 Task: Find connections with filter location Korāput with filter topic #homebuyers with filter profile language Potuguese with filter current company GVK BIO with filter school IIT Bombay - Shailesh J. Mehta School of Management with filter industry Circuses and Magic Shows with filter service category Wealth Management with filter keywords title Manager
Action: Mouse moved to (277, 213)
Screenshot: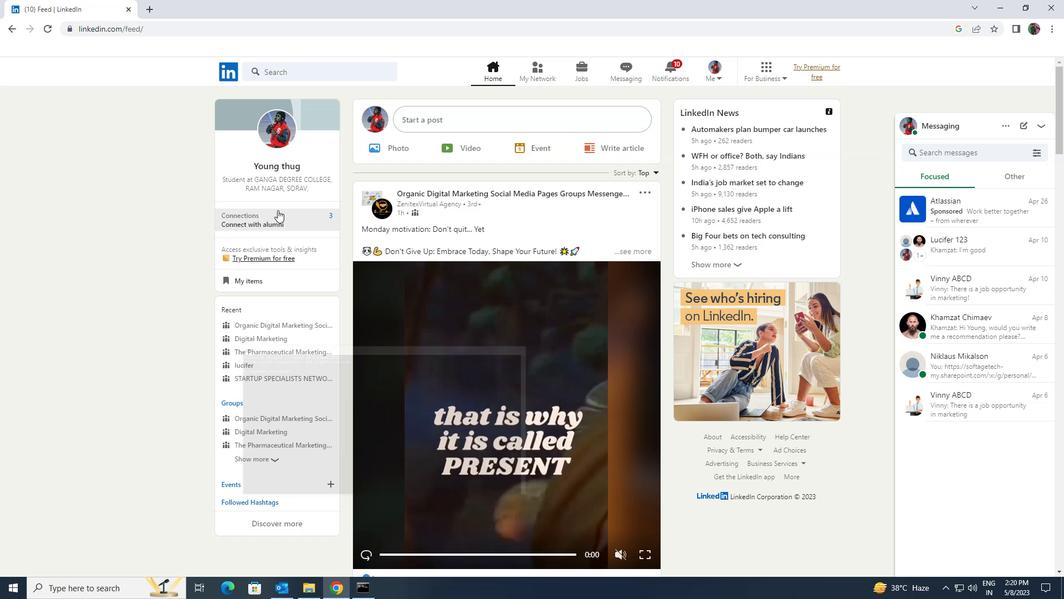 
Action: Mouse pressed left at (277, 213)
Screenshot: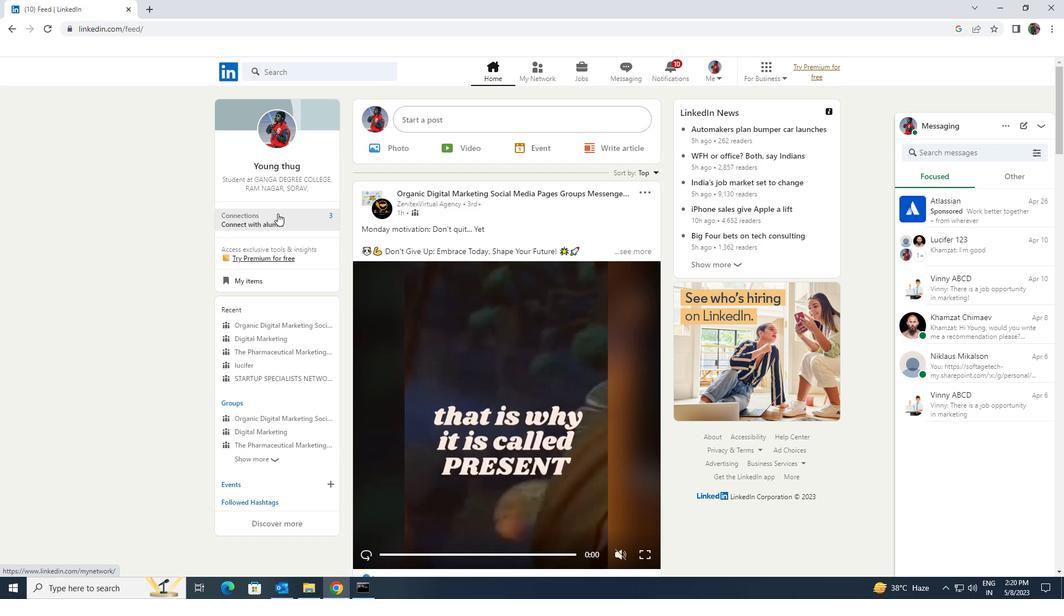 
Action: Mouse moved to (276, 130)
Screenshot: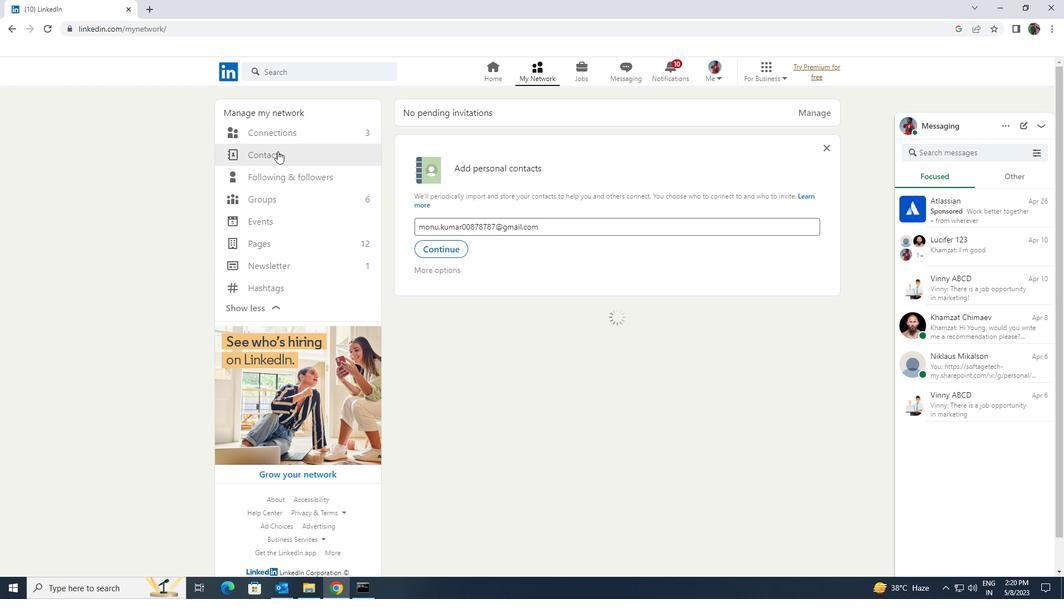 
Action: Mouse pressed left at (276, 130)
Screenshot: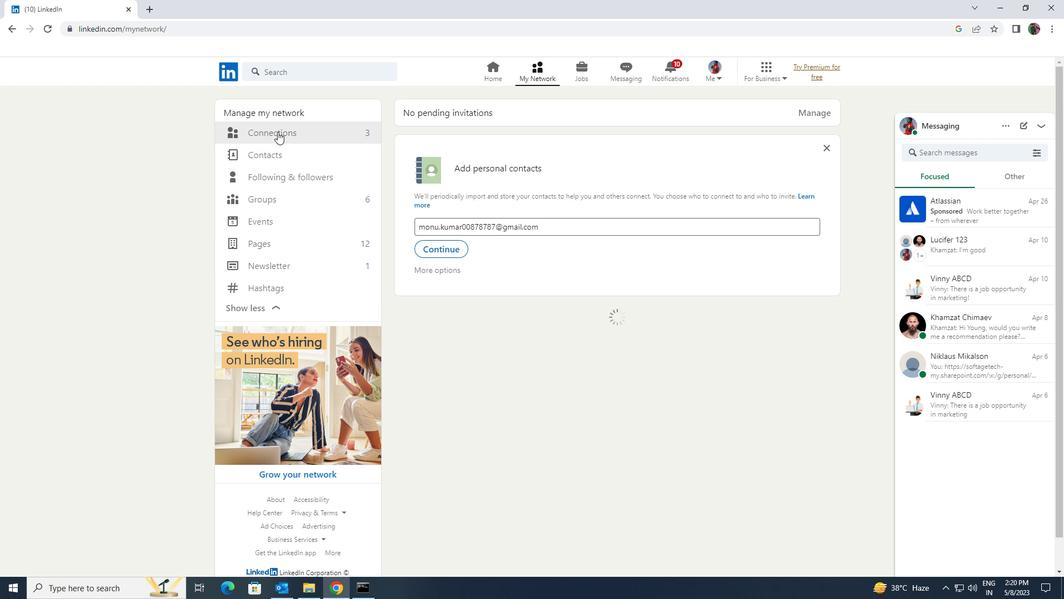 
Action: Mouse moved to (595, 131)
Screenshot: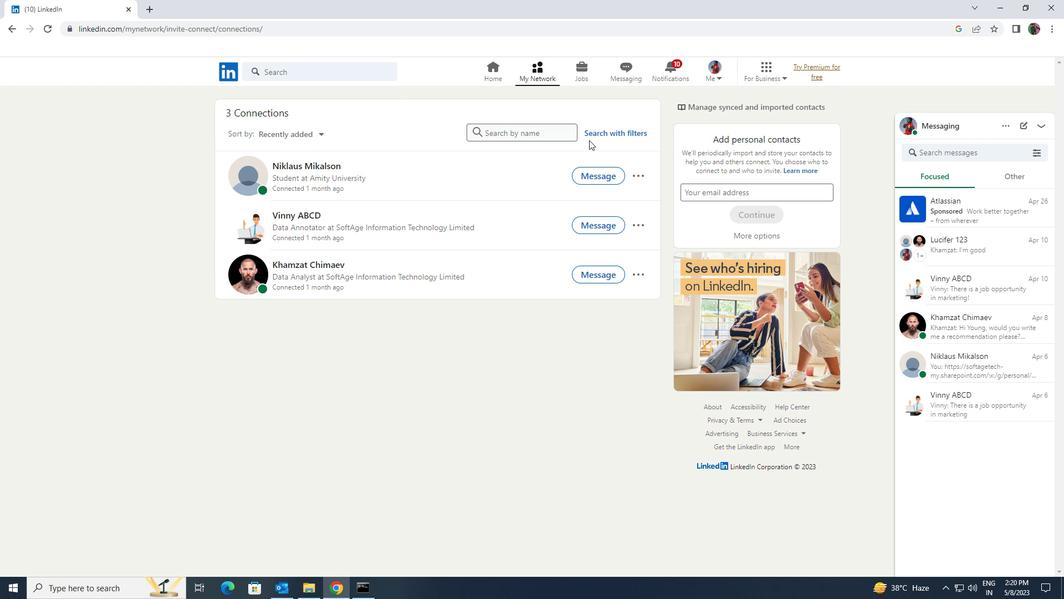 
Action: Mouse pressed left at (595, 131)
Screenshot: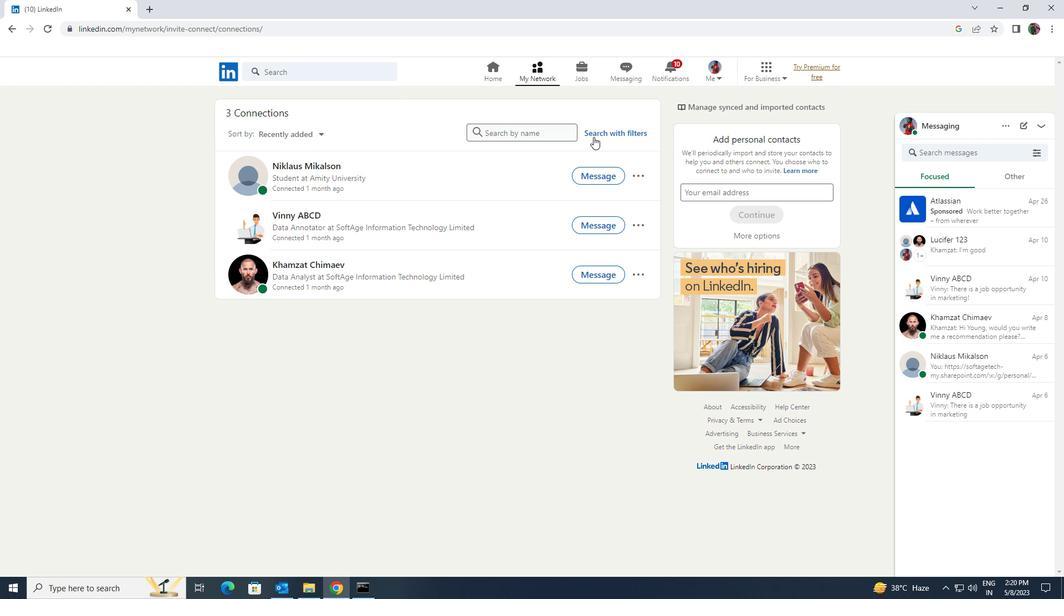 
Action: Mouse moved to (573, 103)
Screenshot: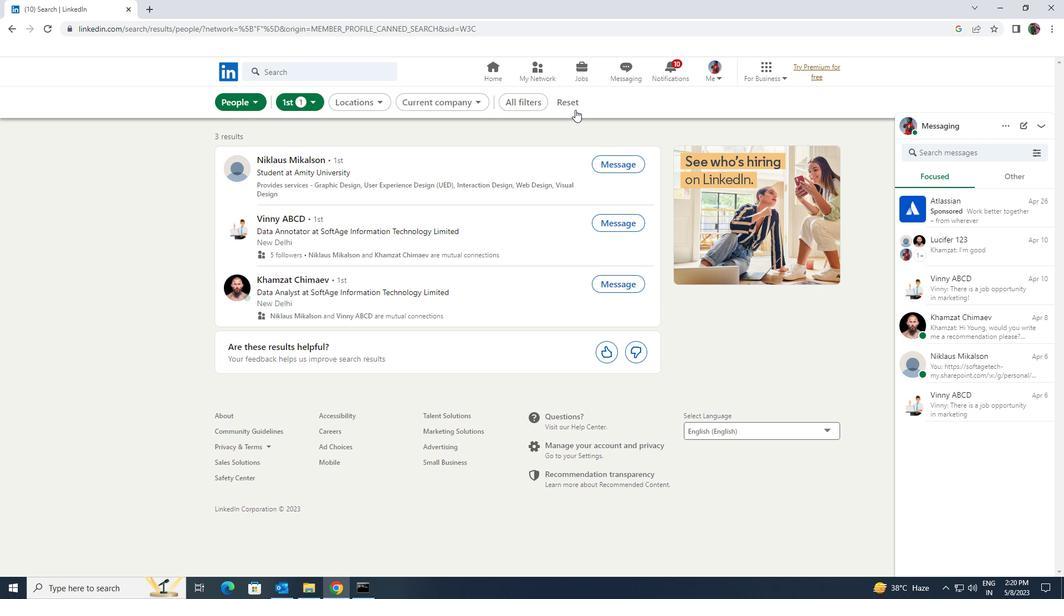 
Action: Mouse pressed left at (573, 103)
Screenshot: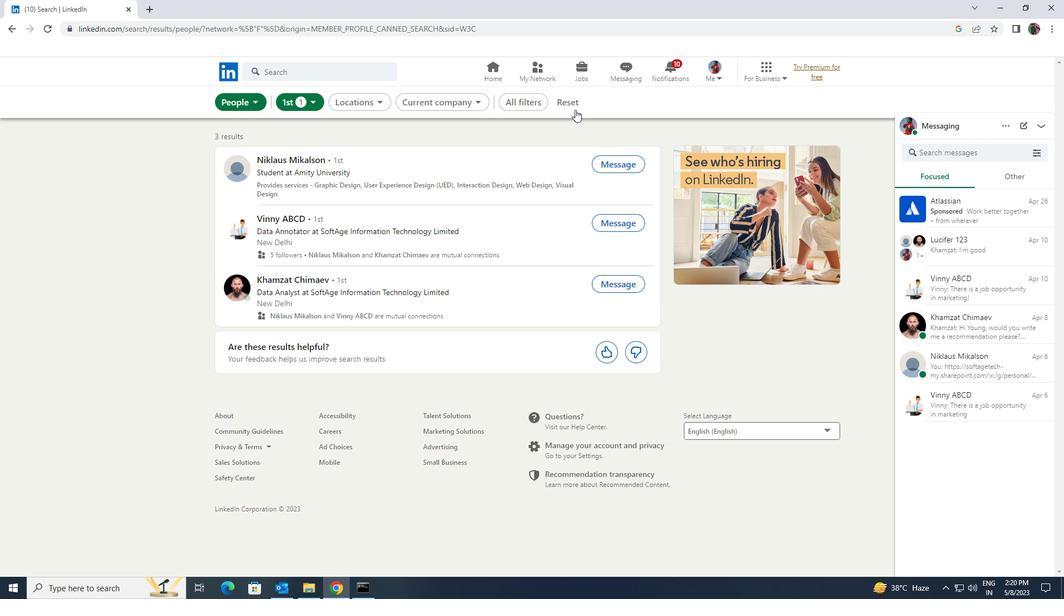 
Action: Mouse moved to (564, 103)
Screenshot: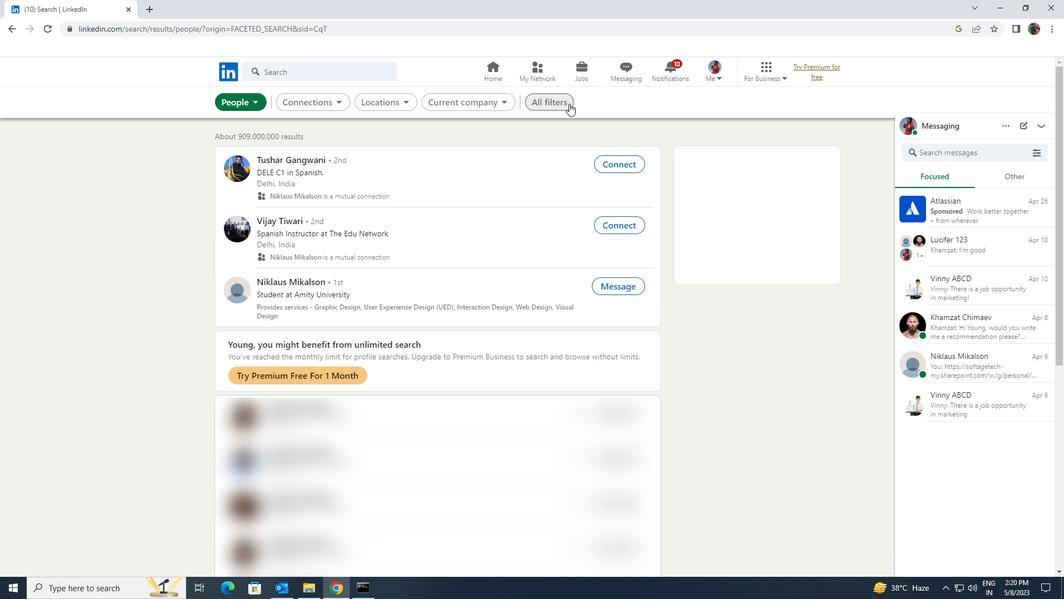 
Action: Mouse pressed left at (564, 103)
Screenshot: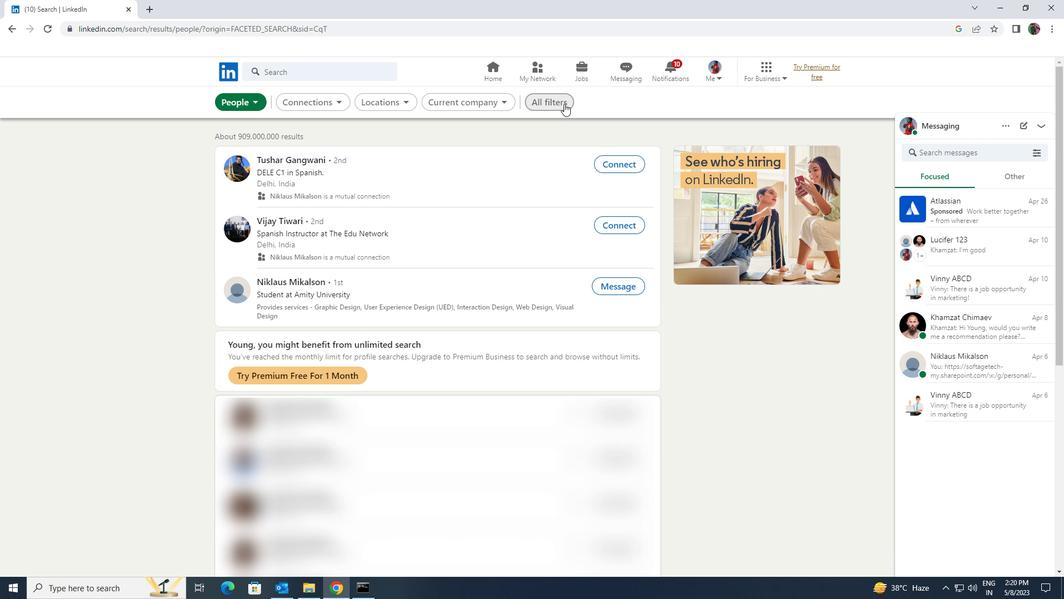 
Action: Mouse moved to (933, 438)
Screenshot: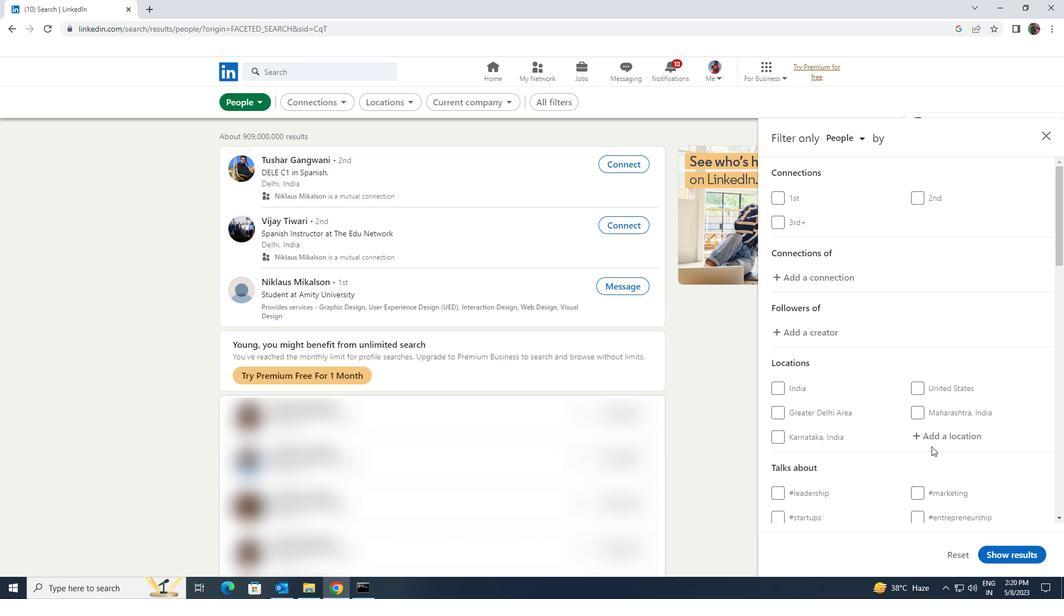 
Action: Mouse pressed left at (933, 438)
Screenshot: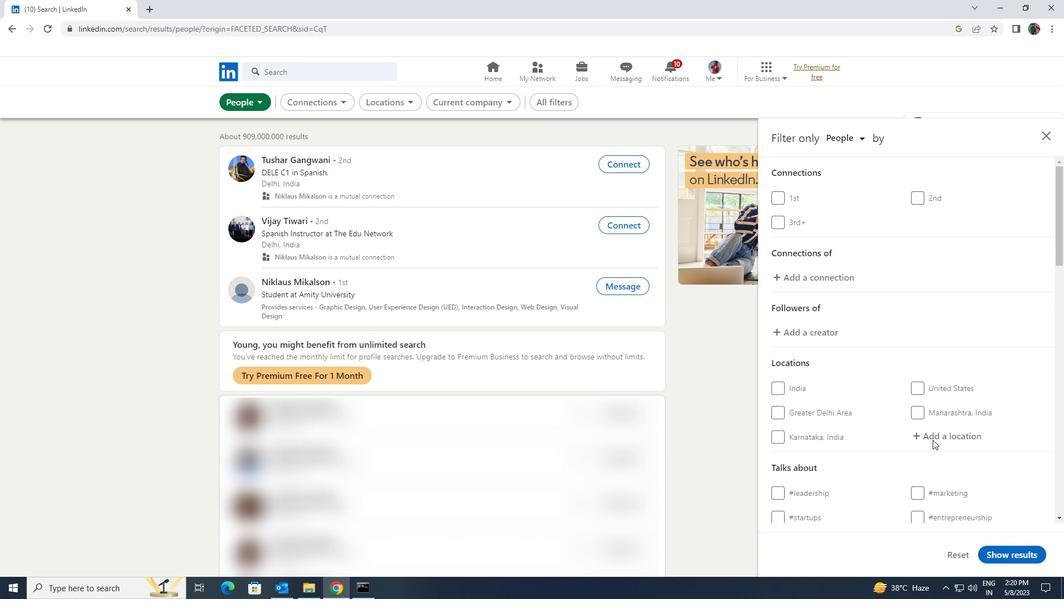 
Action: Key pressed <Key.shift>KORAPUT
Screenshot: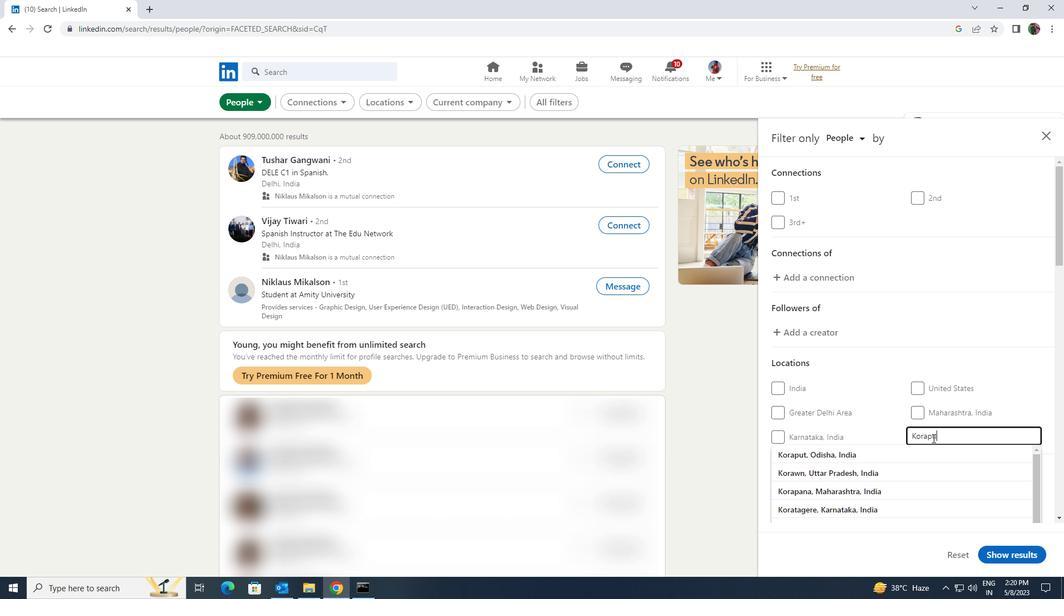 
Action: Mouse moved to (934, 452)
Screenshot: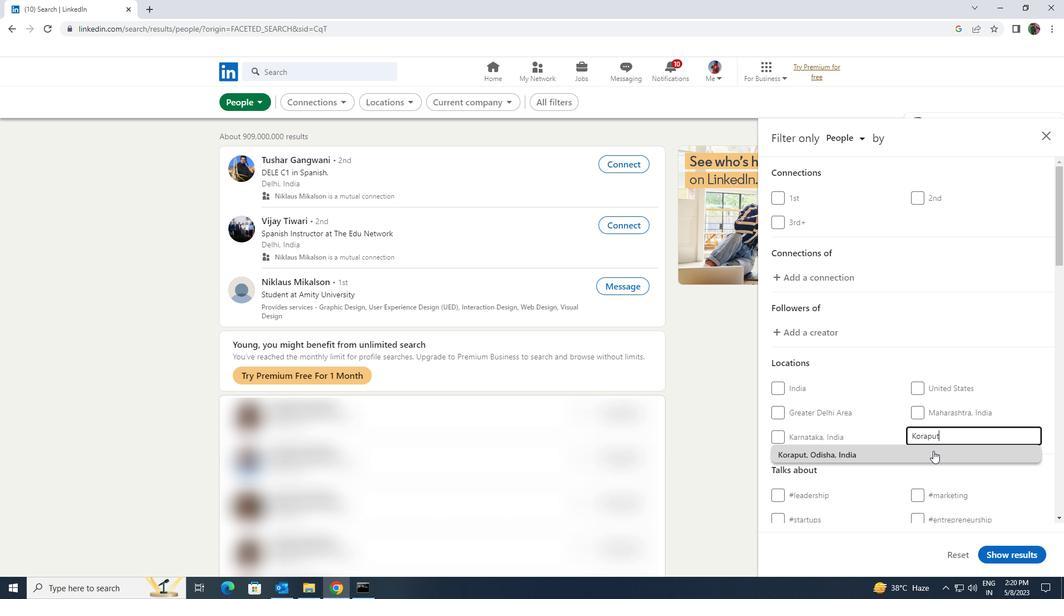 
Action: Mouse pressed left at (934, 452)
Screenshot: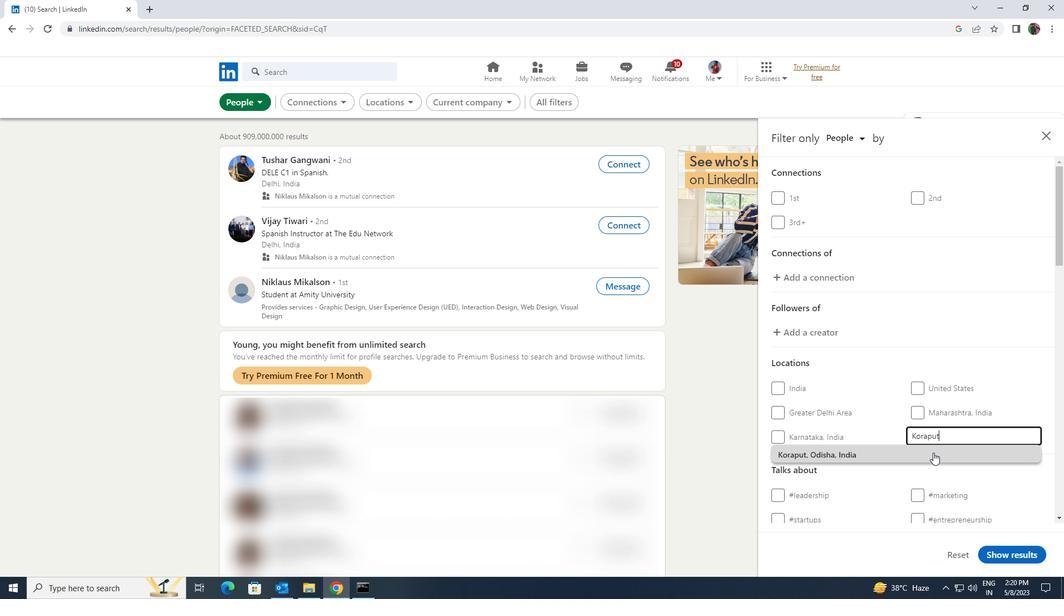 
Action: Mouse moved to (935, 452)
Screenshot: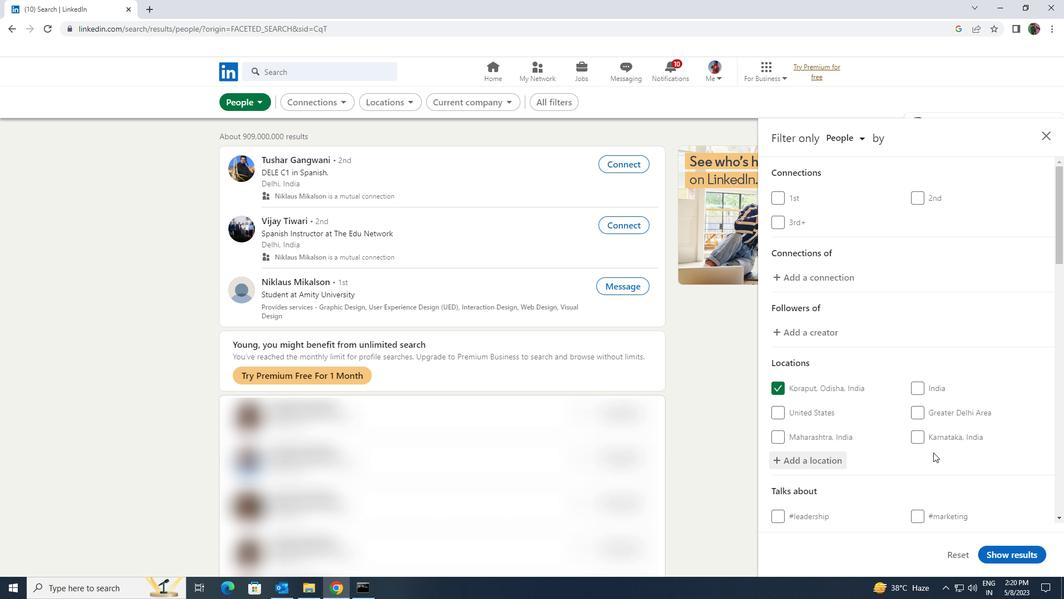 
Action: Mouse scrolled (935, 452) with delta (0, 0)
Screenshot: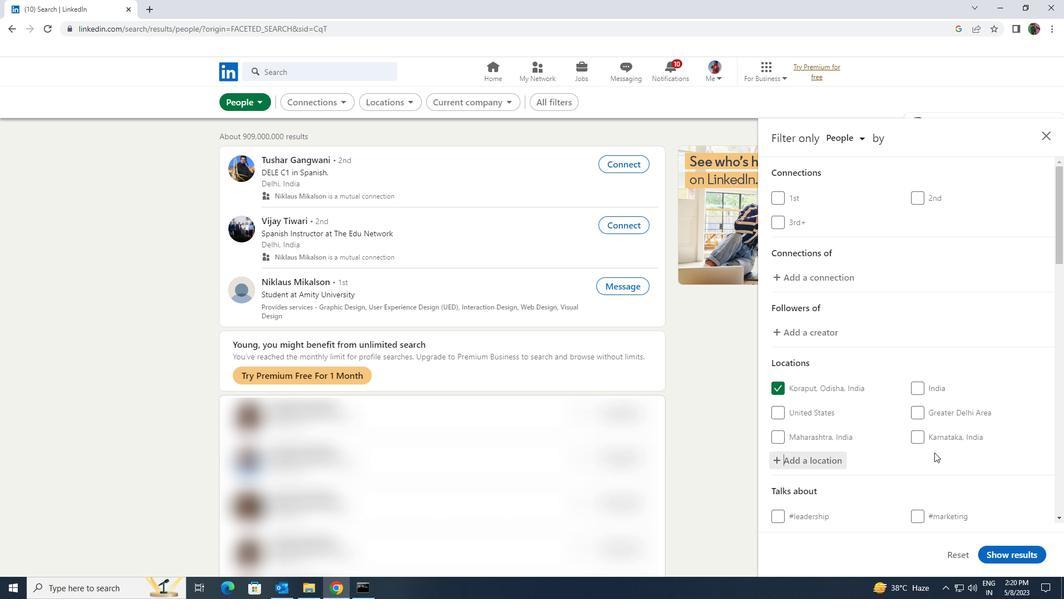 
Action: Mouse scrolled (935, 452) with delta (0, 0)
Screenshot: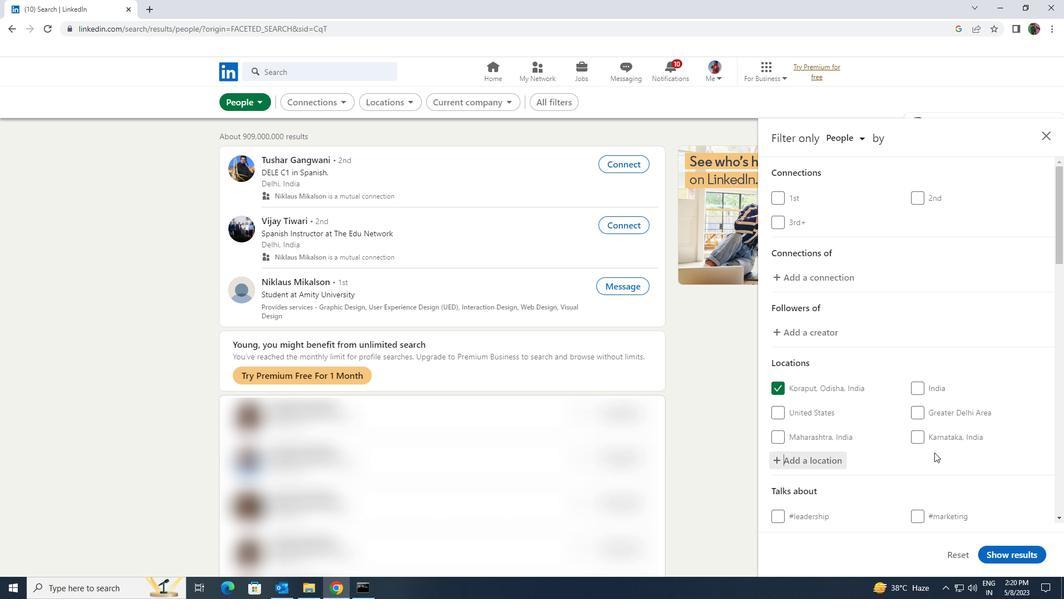 
Action: Mouse pressed left at (935, 452)
Screenshot: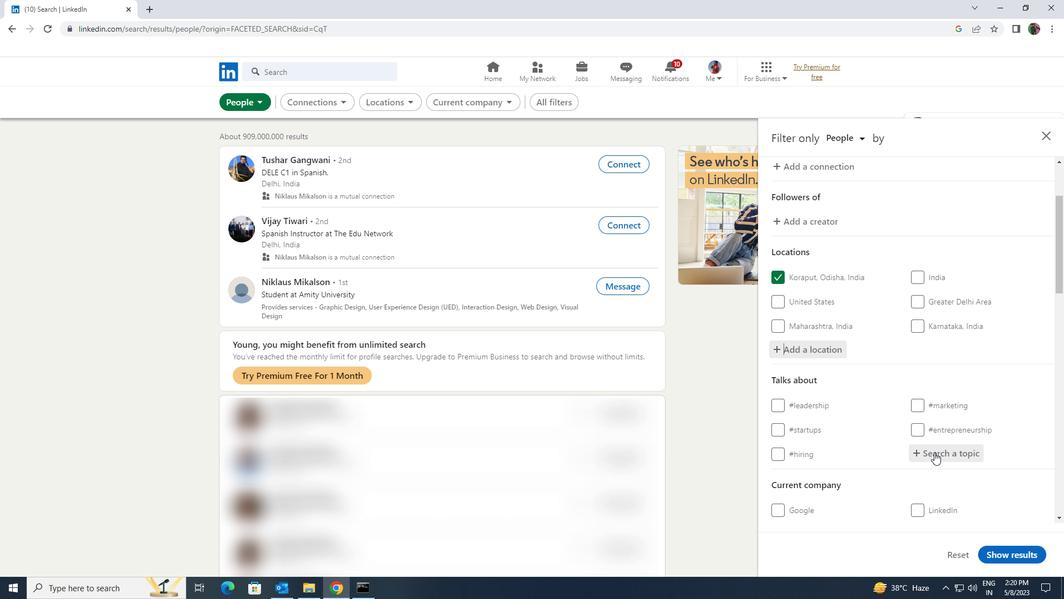 
Action: Mouse moved to (935, 452)
Screenshot: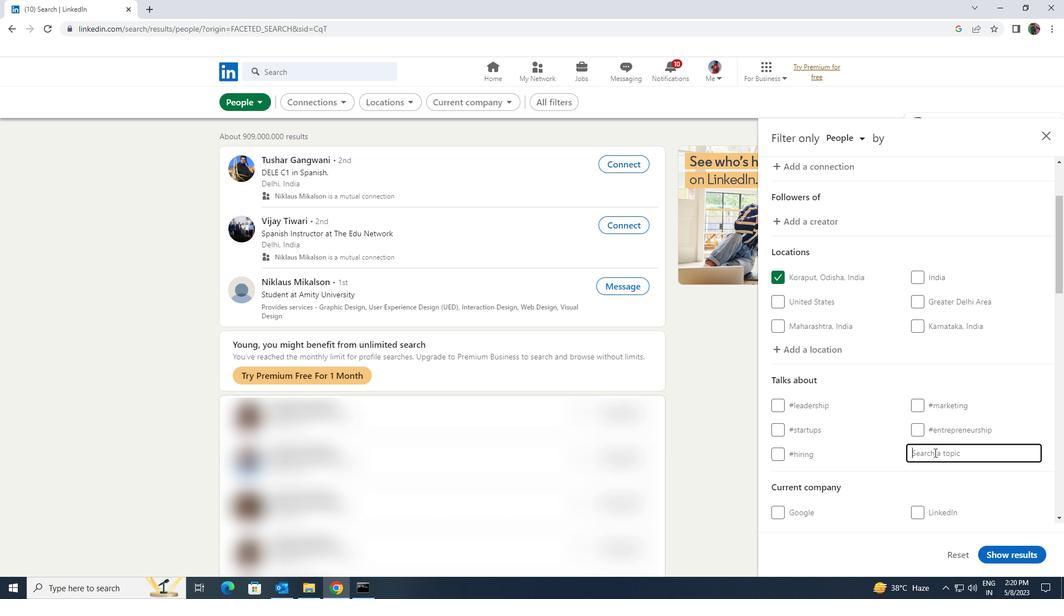 
Action: Key pressed <Key.shift>HOMEBUYERS
Screenshot: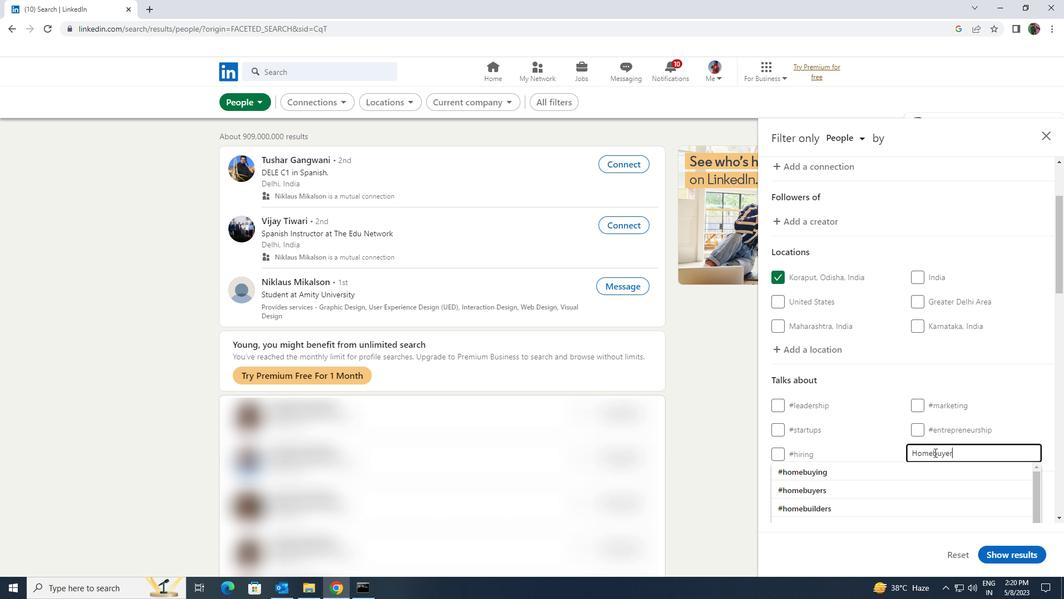 
Action: Mouse moved to (934, 464)
Screenshot: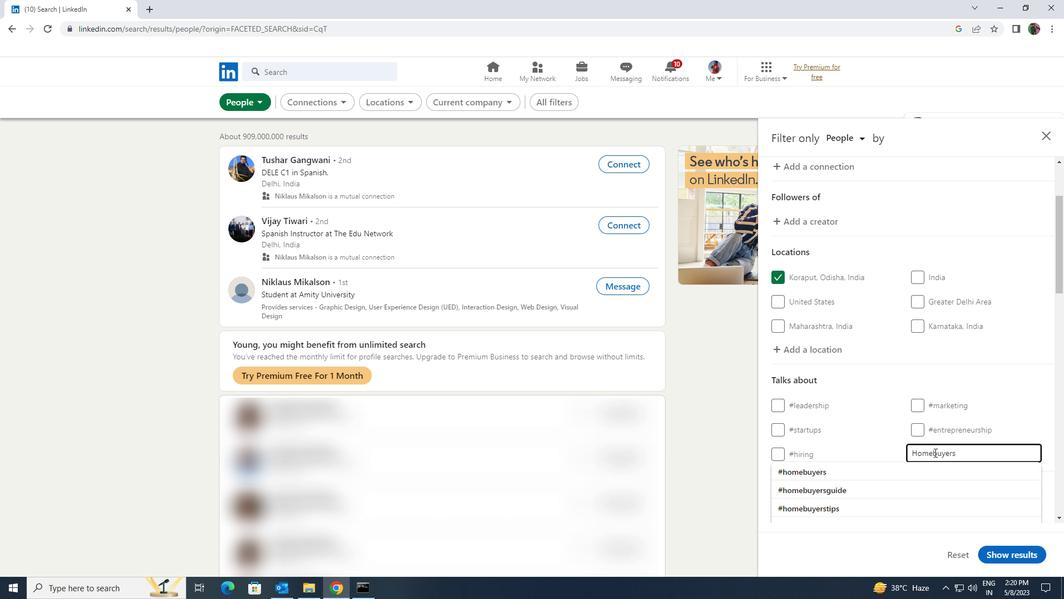 
Action: Mouse pressed left at (934, 464)
Screenshot: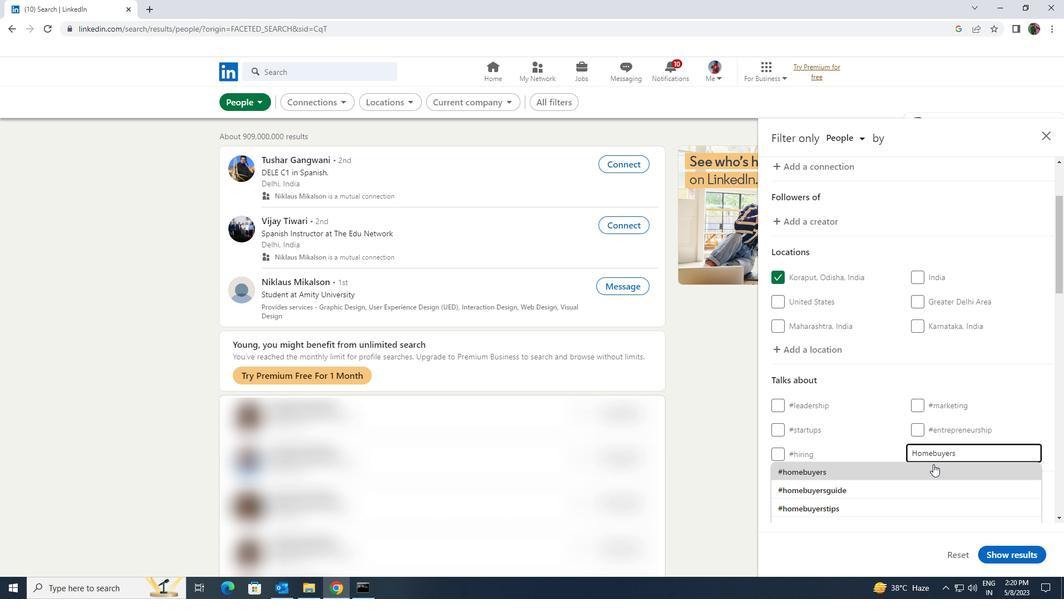 
Action: Mouse scrolled (934, 463) with delta (0, 0)
Screenshot: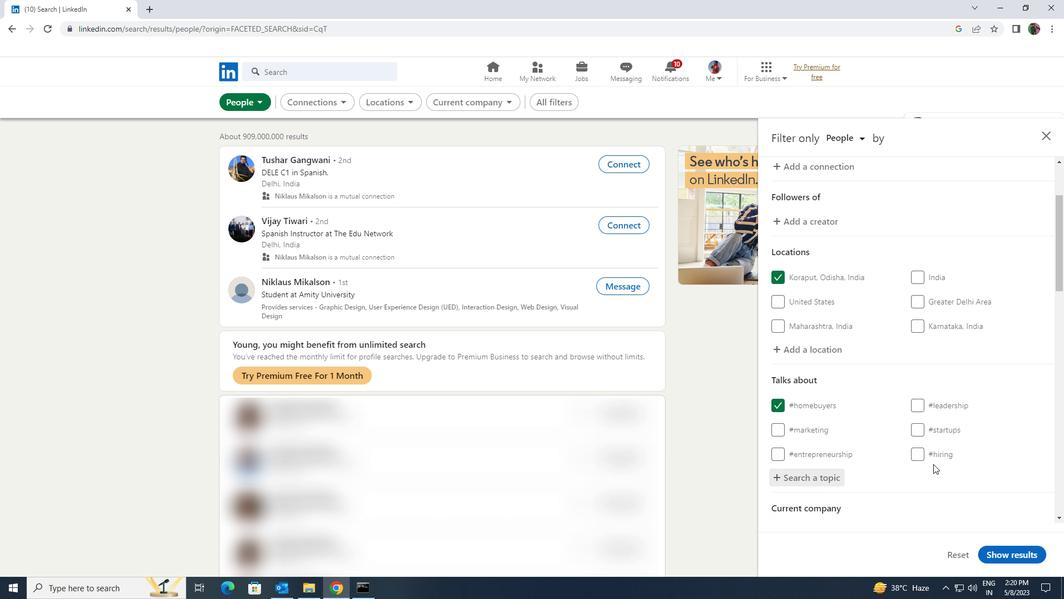 
Action: Mouse scrolled (934, 463) with delta (0, 0)
Screenshot: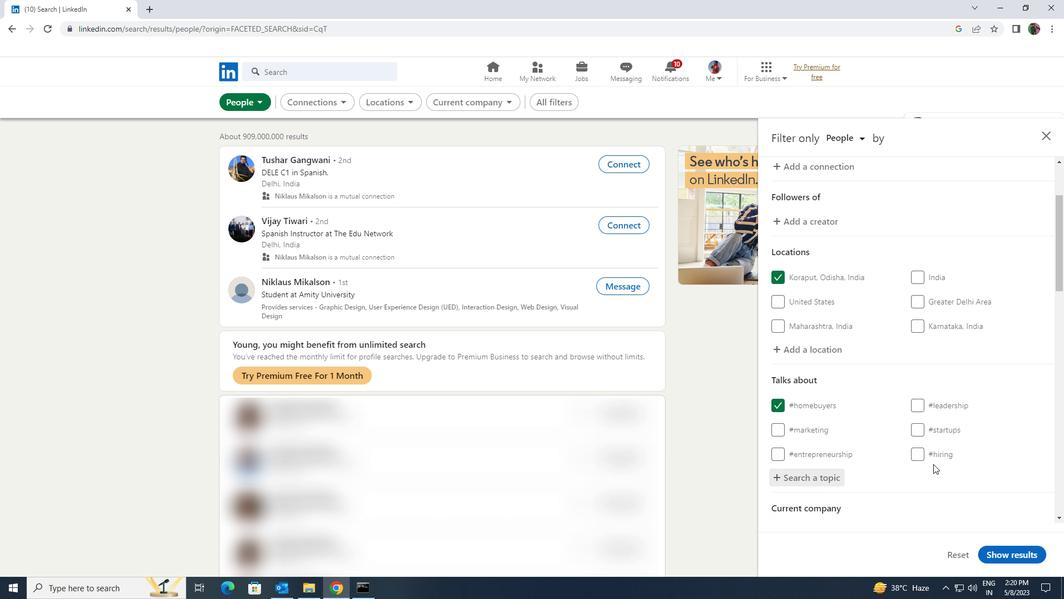 
Action: Mouse scrolled (934, 463) with delta (0, 0)
Screenshot: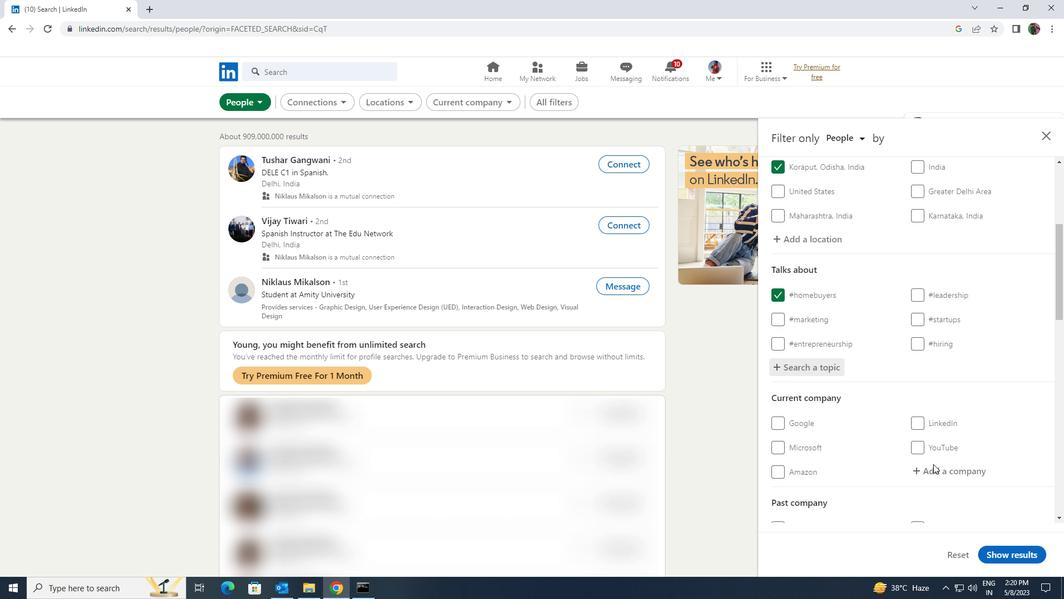 
Action: Mouse scrolled (934, 463) with delta (0, 0)
Screenshot: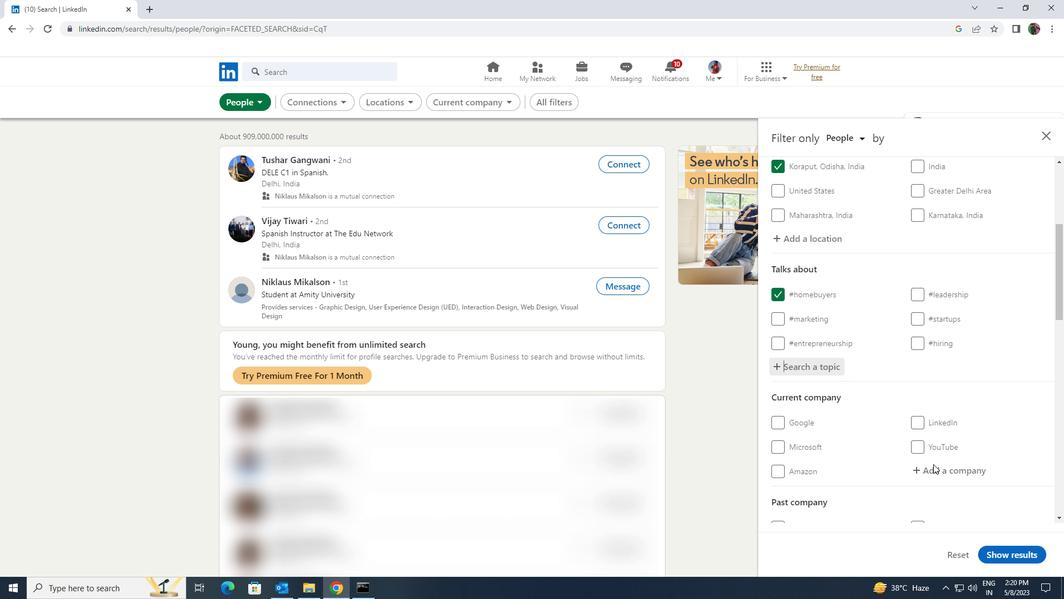 
Action: Mouse moved to (934, 464)
Screenshot: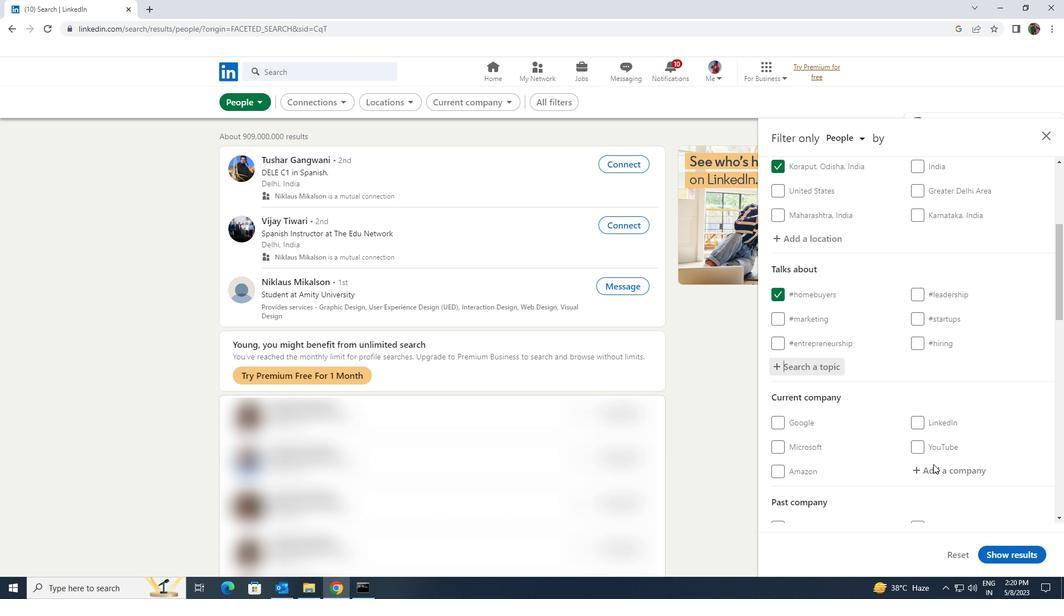 
Action: Mouse scrolled (934, 464) with delta (0, 0)
Screenshot: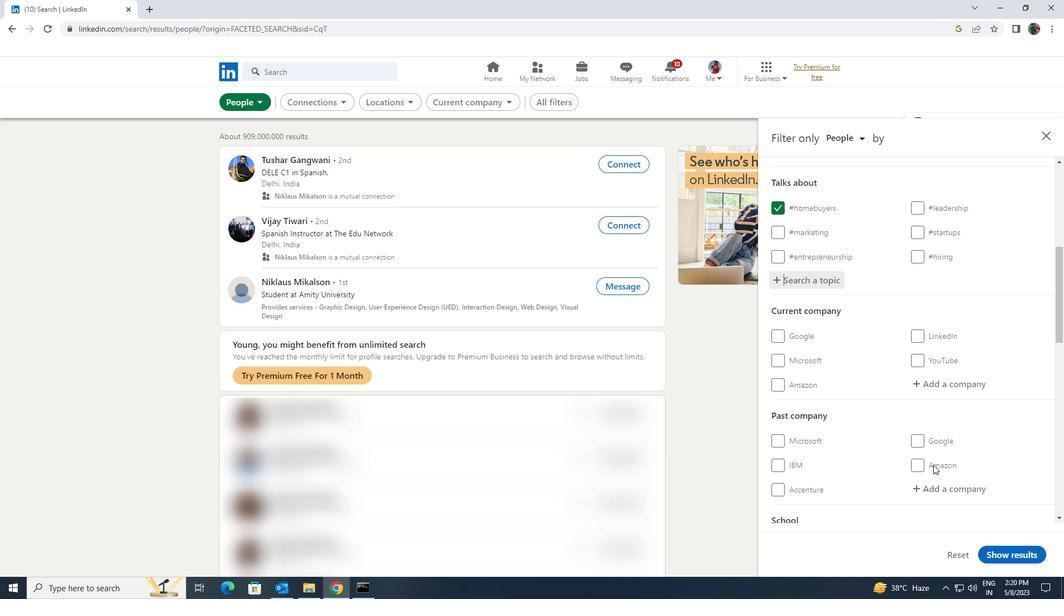 
Action: Mouse scrolled (934, 464) with delta (0, 0)
Screenshot: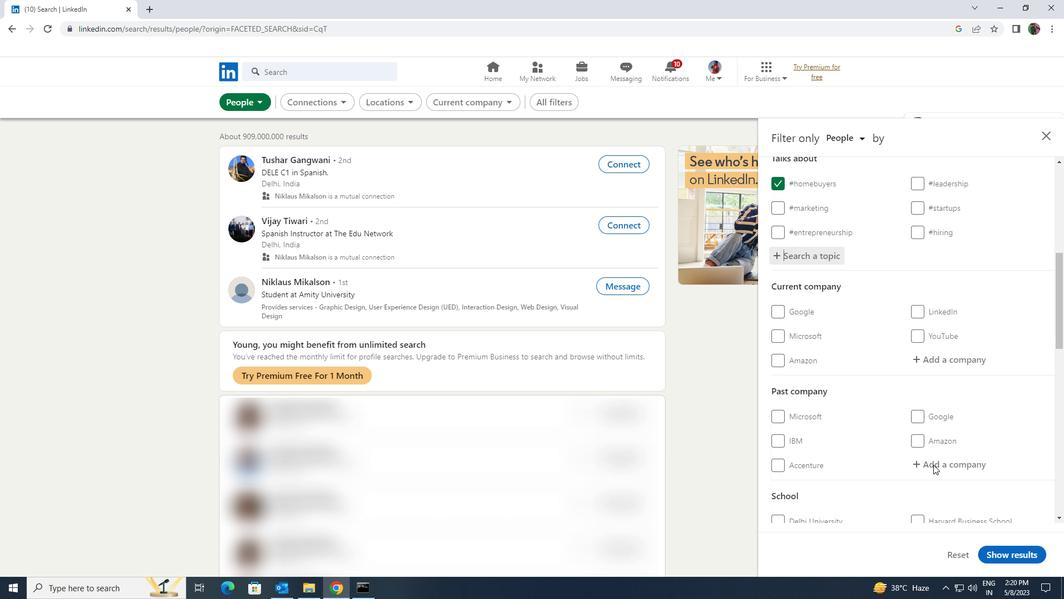 
Action: Mouse scrolled (934, 464) with delta (0, 0)
Screenshot: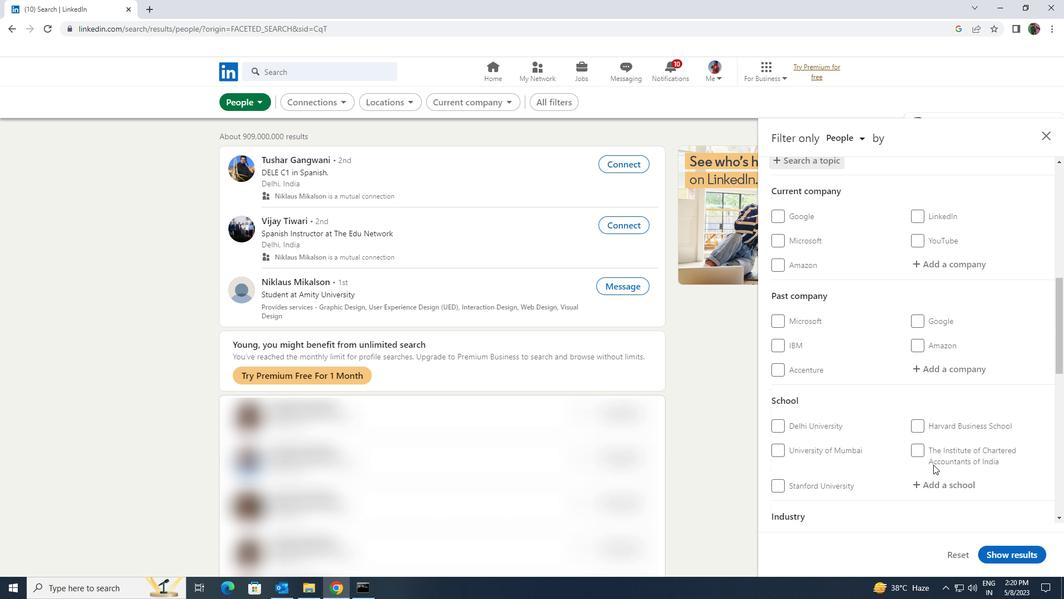 
Action: Mouse scrolled (934, 464) with delta (0, 0)
Screenshot: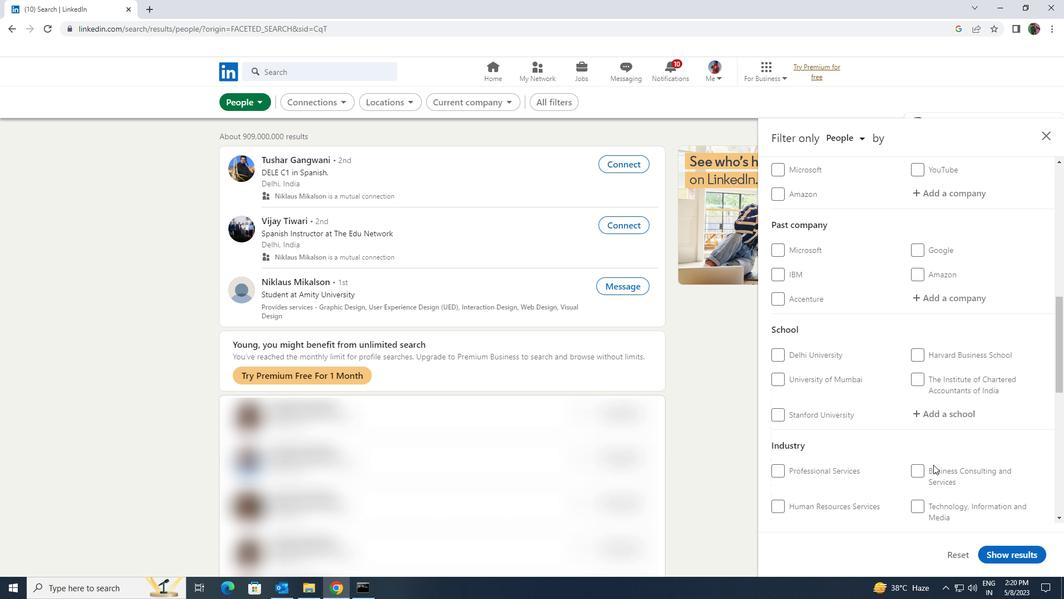 
Action: Mouse scrolled (934, 464) with delta (0, 0)
Screenshot: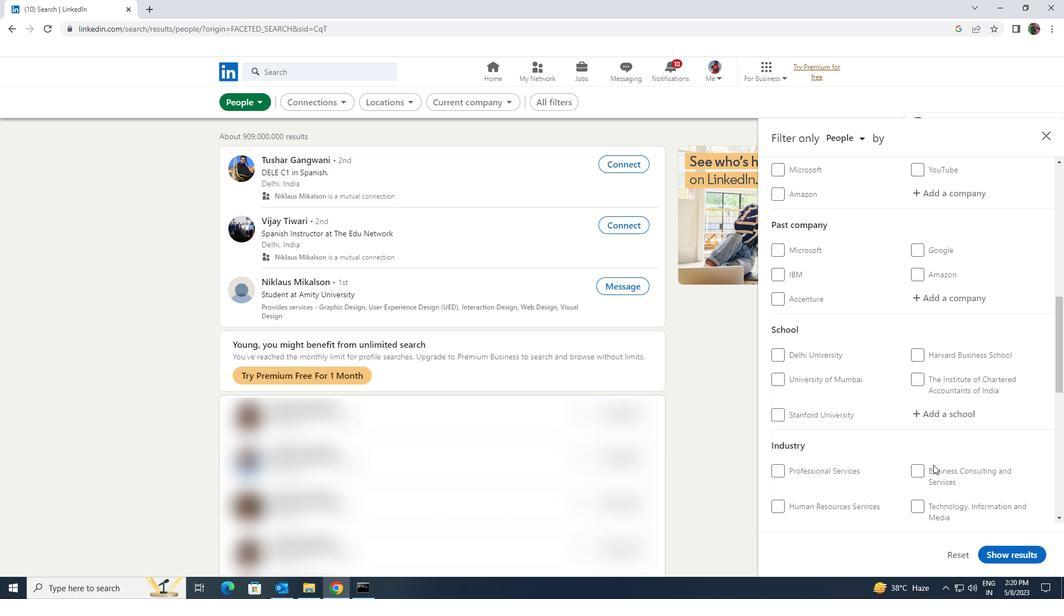 
Action: Mouse scrolled (934, 464) with delta (0, 0)
Screenshot: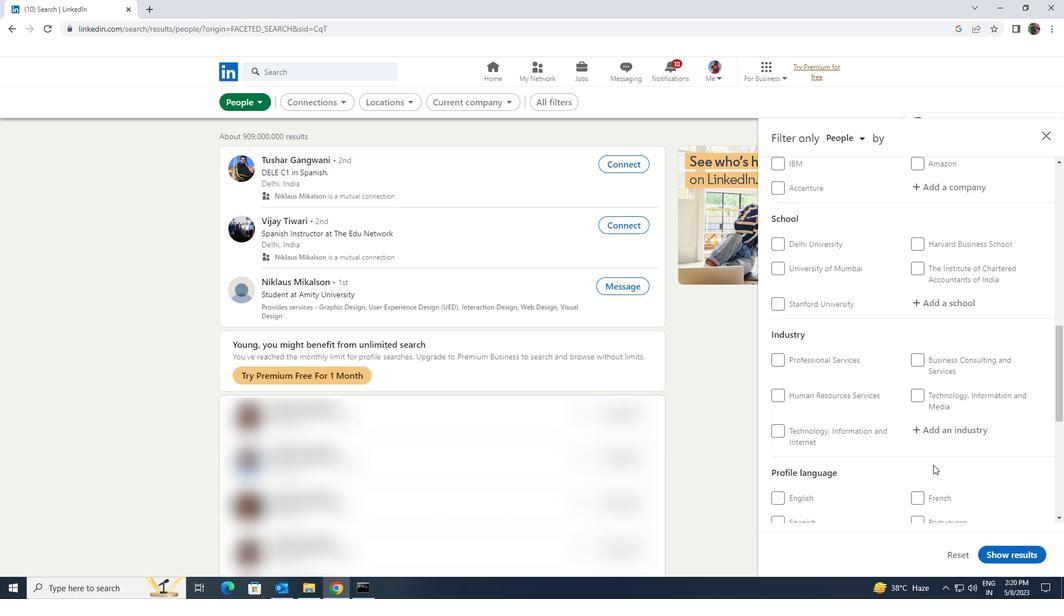 
Action: Mouse moved to (924, 467)
Screenshot: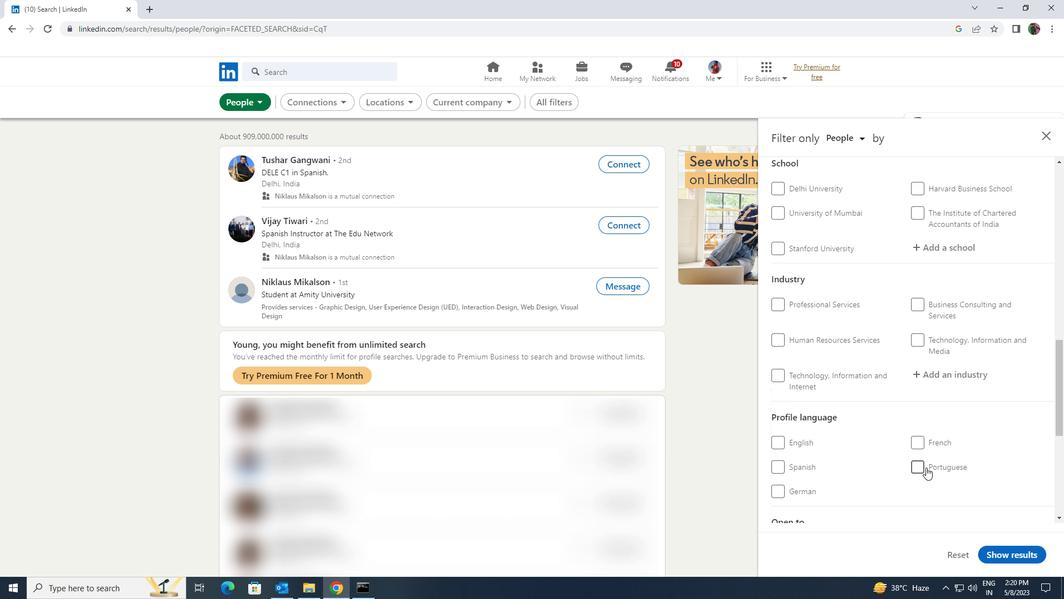 
Action: Mouse pressed left at (924, 467)
Screenshot: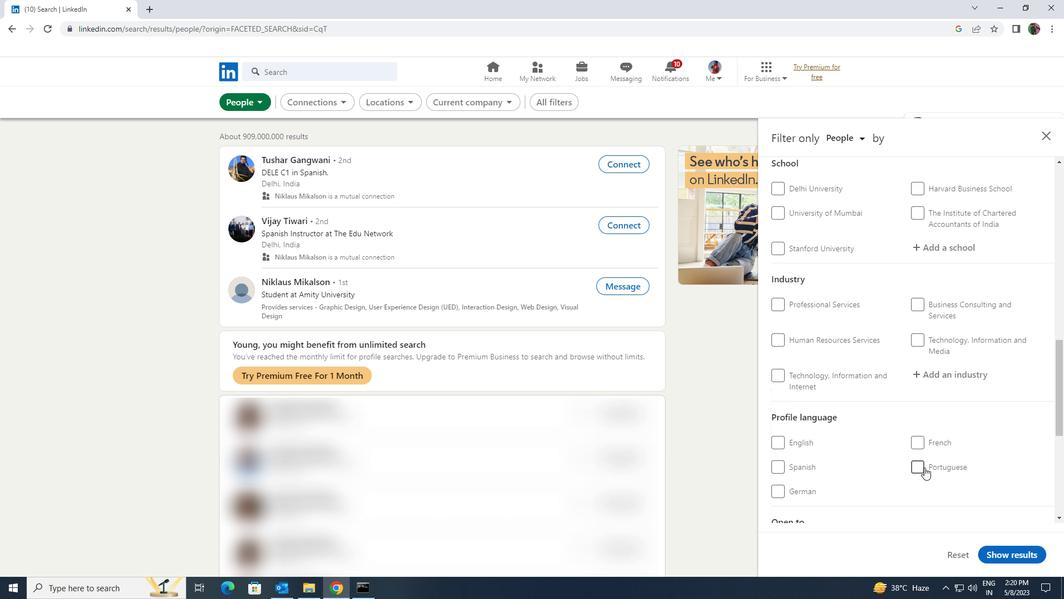 
Action: Mouse scrolled (924, 468) with delta (0, 0)
Screenshot: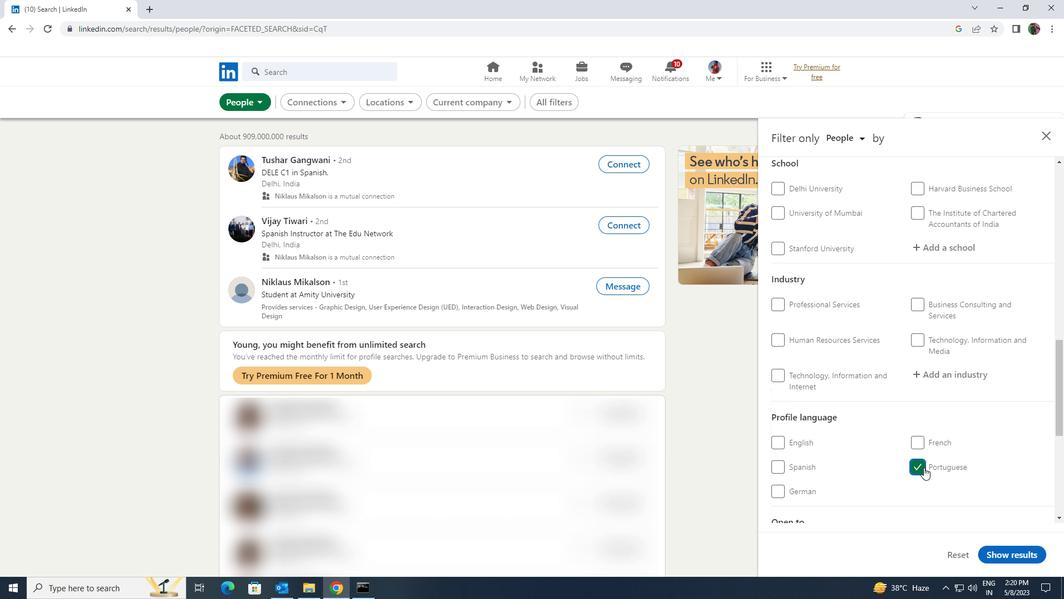 
Action: Mouse scrolled (924, 468) with delta (0, 0)
Screenshot: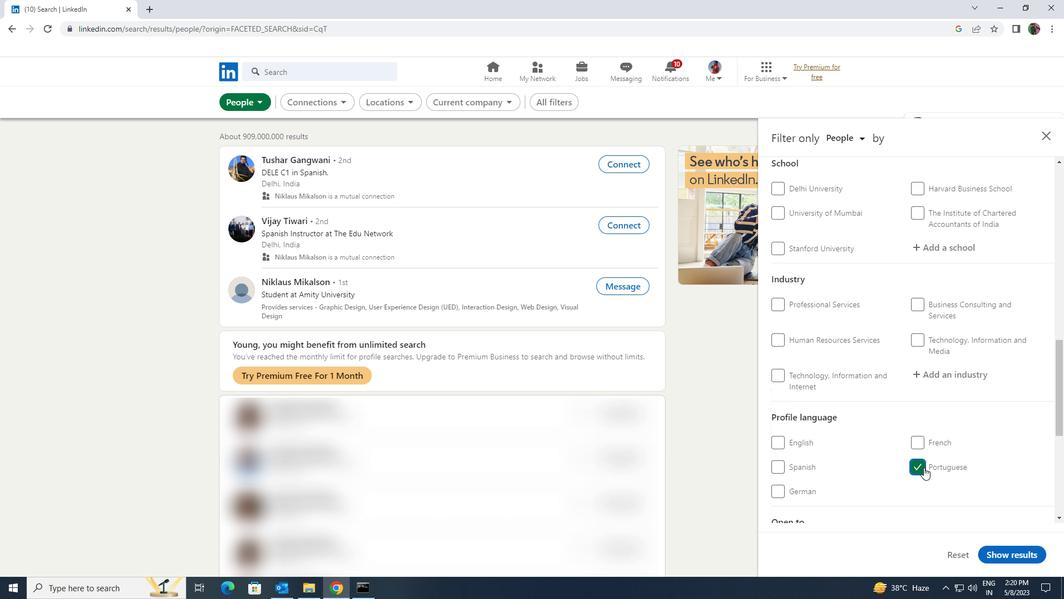 
Action: Mouse scrolled (924, 468) with delta (0, 0)
Screenshot: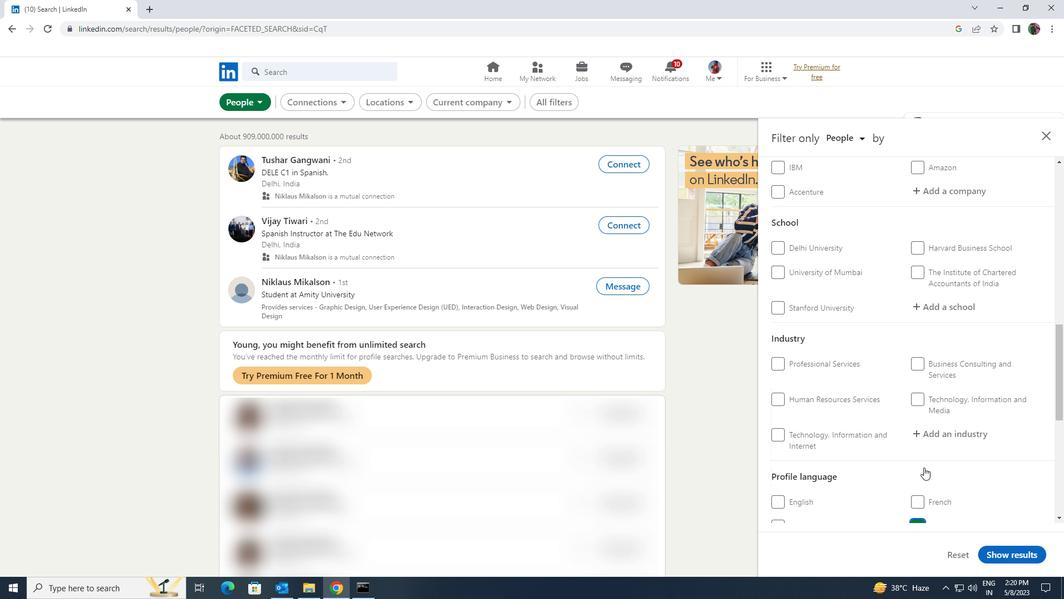 
Action: Mouse scrolled (924, 468) with delta (0, 0)
Screenshot: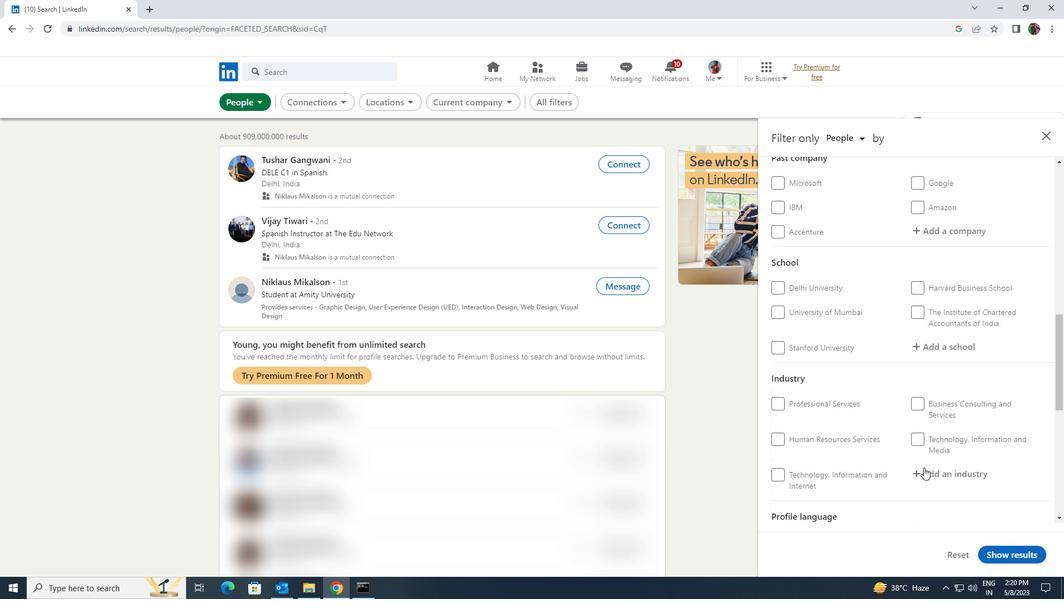 
Action: Mouse scrolled (924, 468) with delta (0, 0)
Screenshot: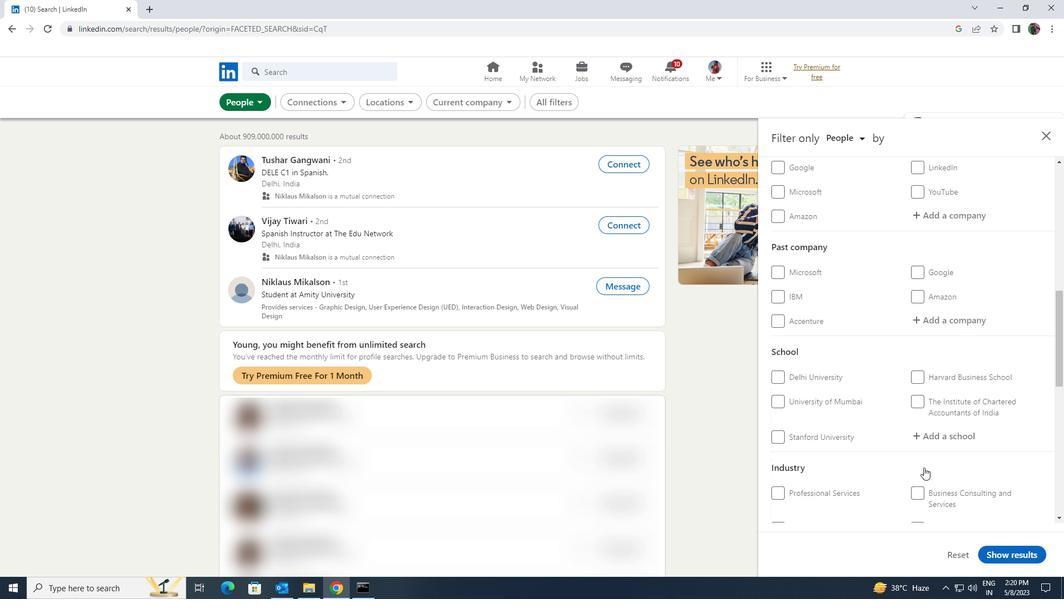 
Action: Mouse scrolled (924, 468) with delta (0, 0)
Screenshot: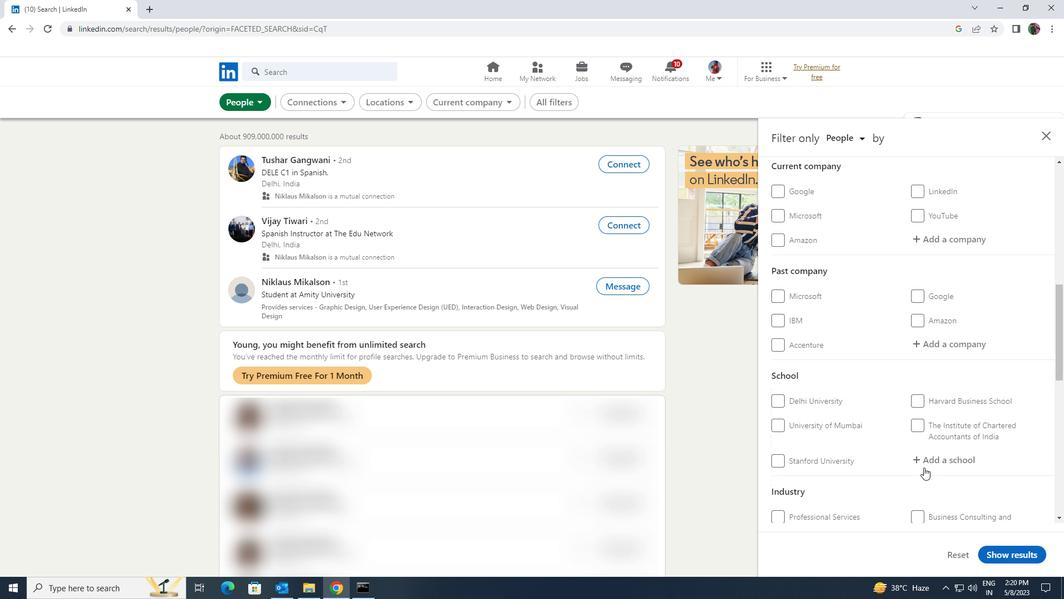 
Action: Mouse scrolled (924, 468) with delta (0, 0)
Screenshot: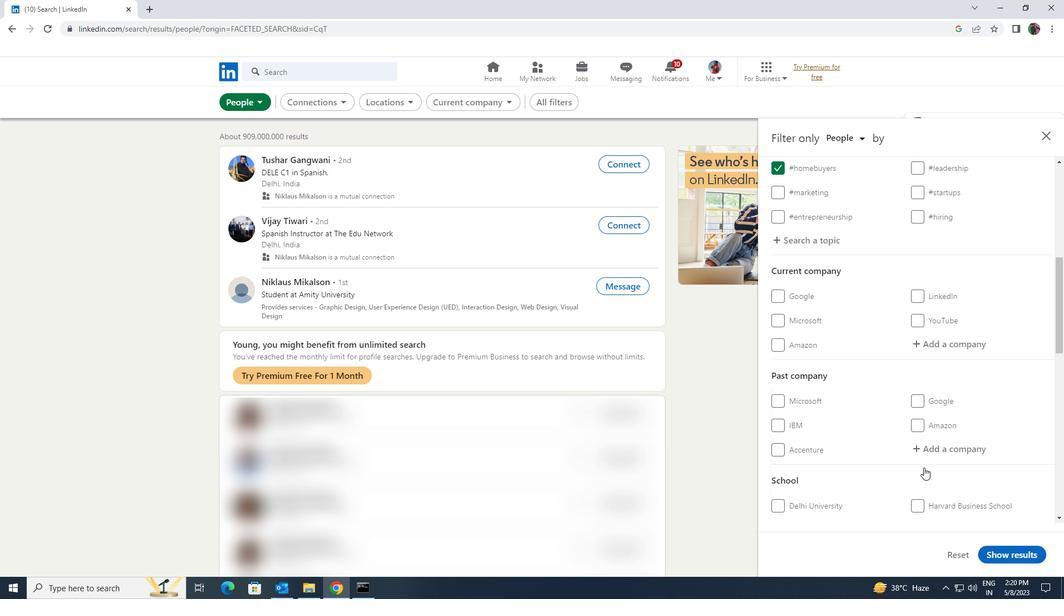 
Action: Mouse scrolled (924, 468) with delta (0, 0)
Screenshot: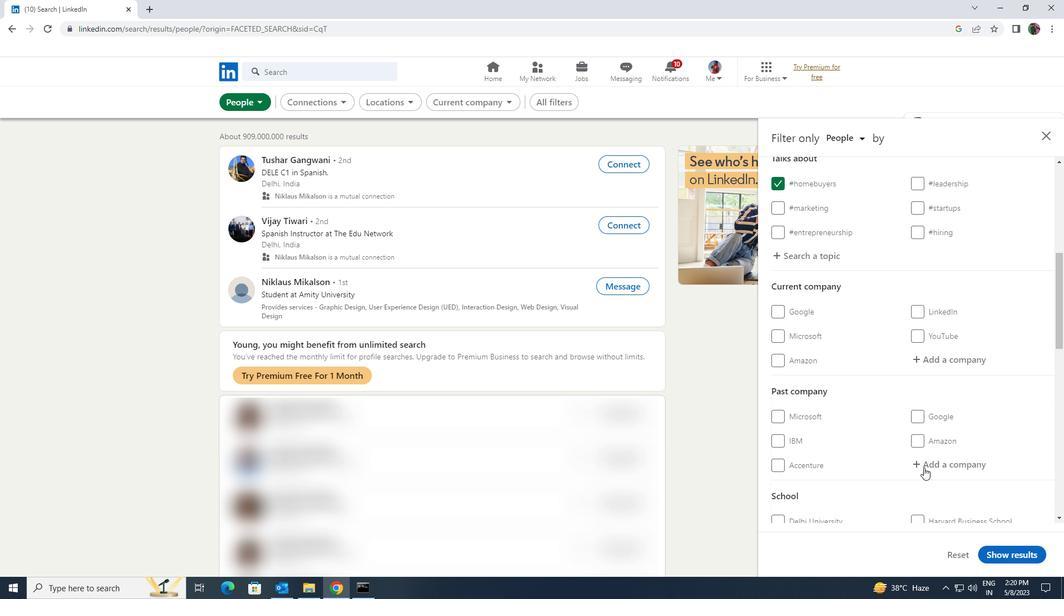 
Action: Mouse moved to (924, 469)
Screenshot: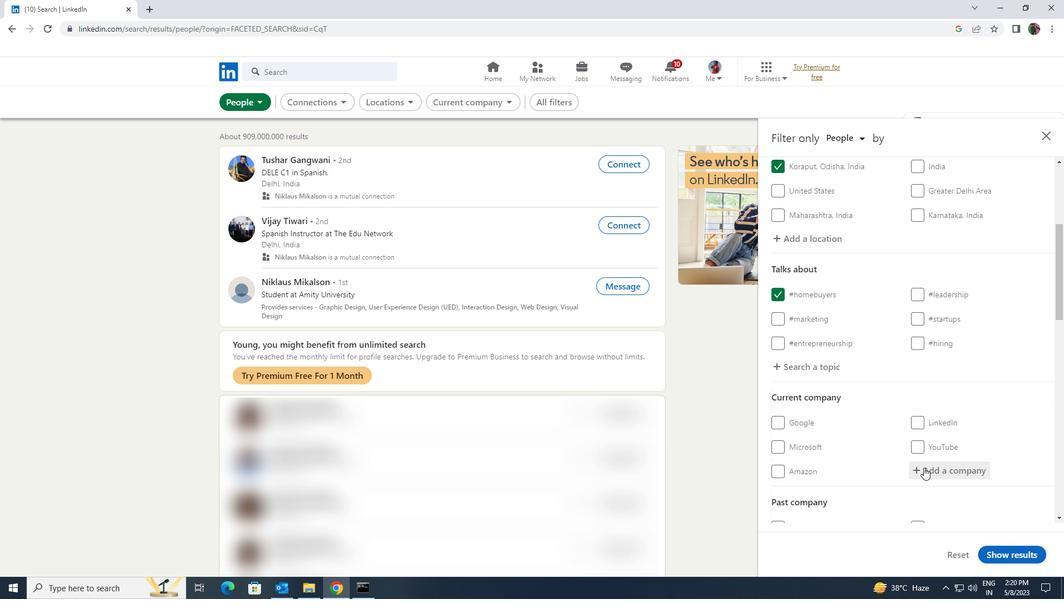 
Action: Mouse pressed left at (924, 469)
Screenshot: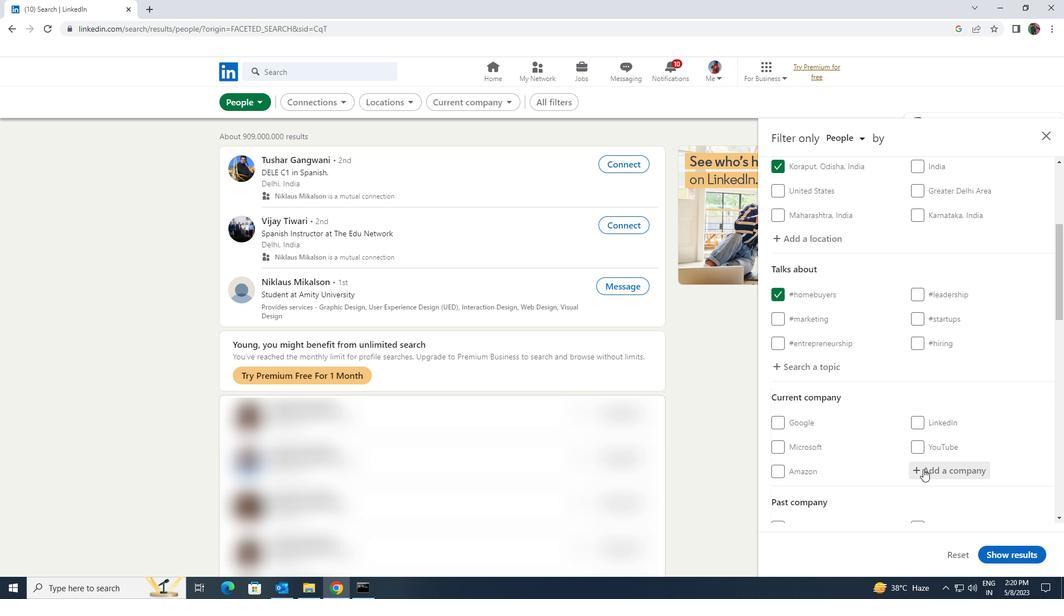 
Action: Key pressed <Key.shift><Key.shift><Key.shift><Key.shift><Key.shift><Key.shift><Key.shift><Key.shift><Key.shift><Key.shift><Key.shift>GVK<Key.space><Key.shift>BIO<Key.space>
Screenshot: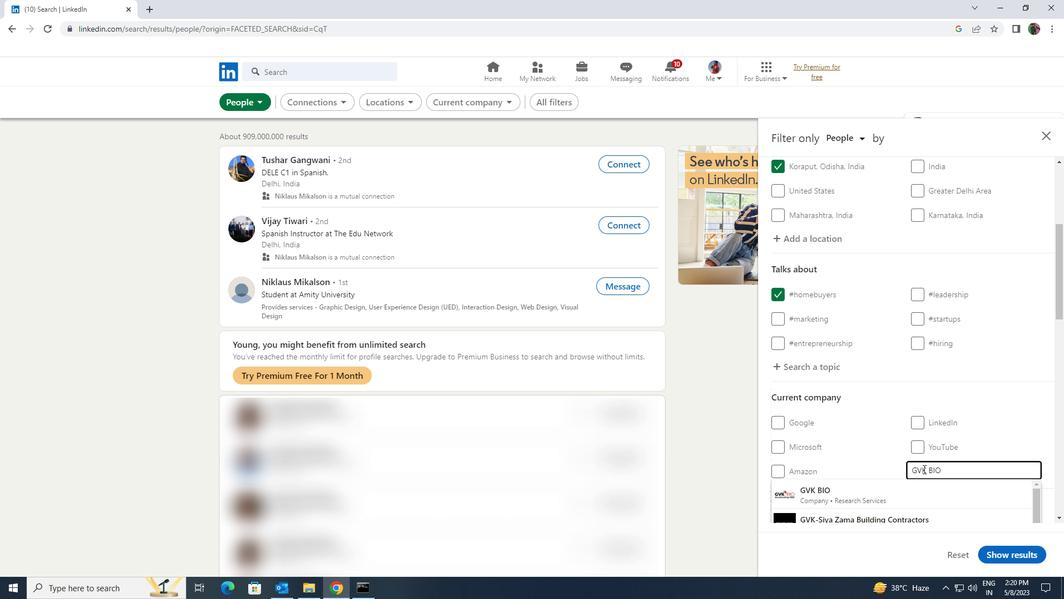 
Action: Mouse moved to (916, 481)
Screenshot: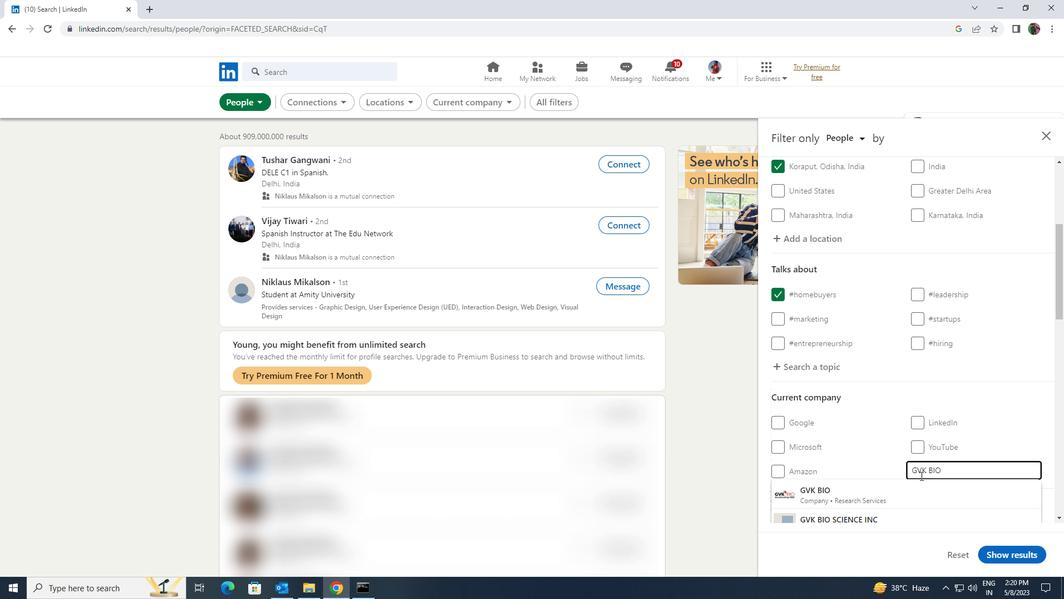 
Action: Mouse pressed left at (916, 481)
Screenshot: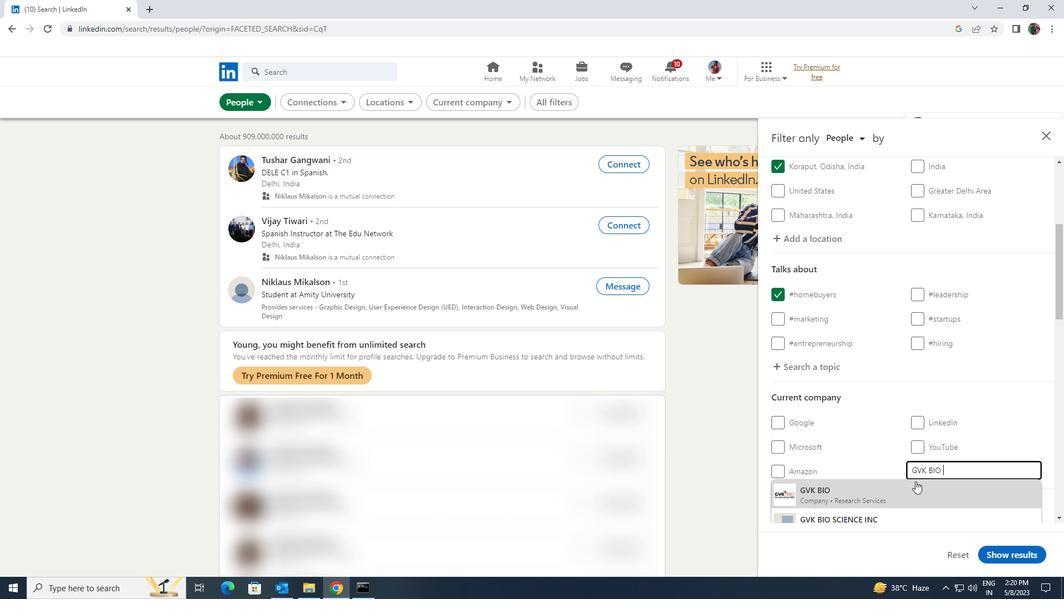 
Action: Mouse moved to (916, 481)
Screenshot: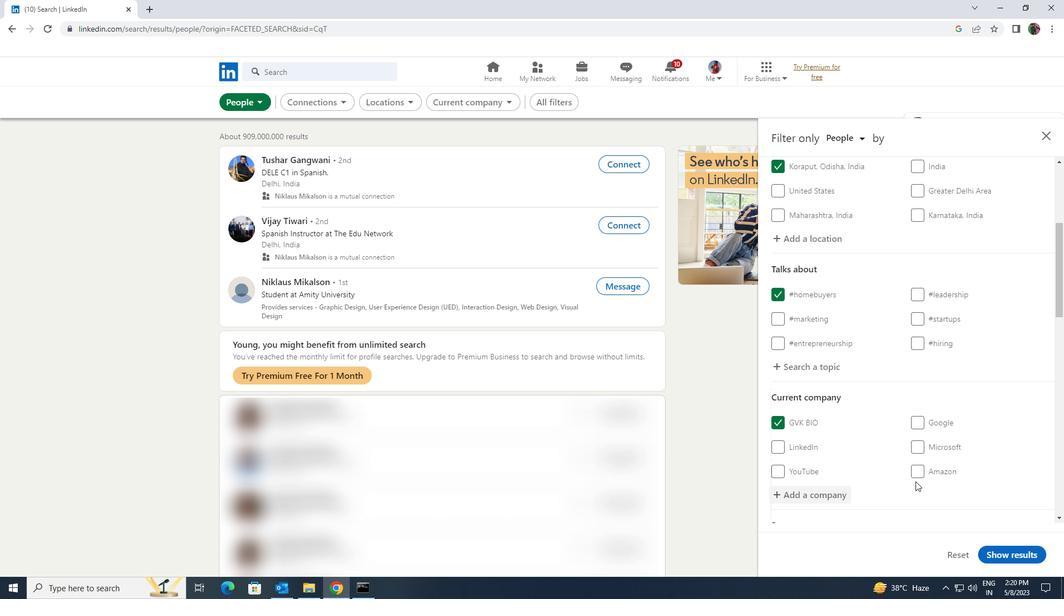 
Action: Mouse scrolled (916, 480) with delta (0, 0)
Screenshot: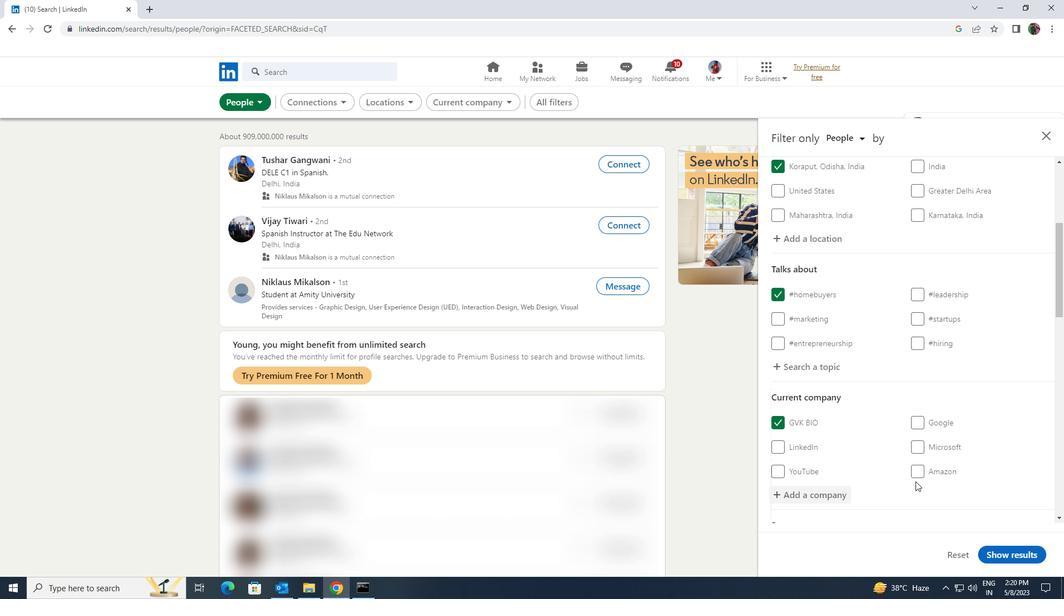 
Action: Mouse moved to (916, 481)
Screenshot: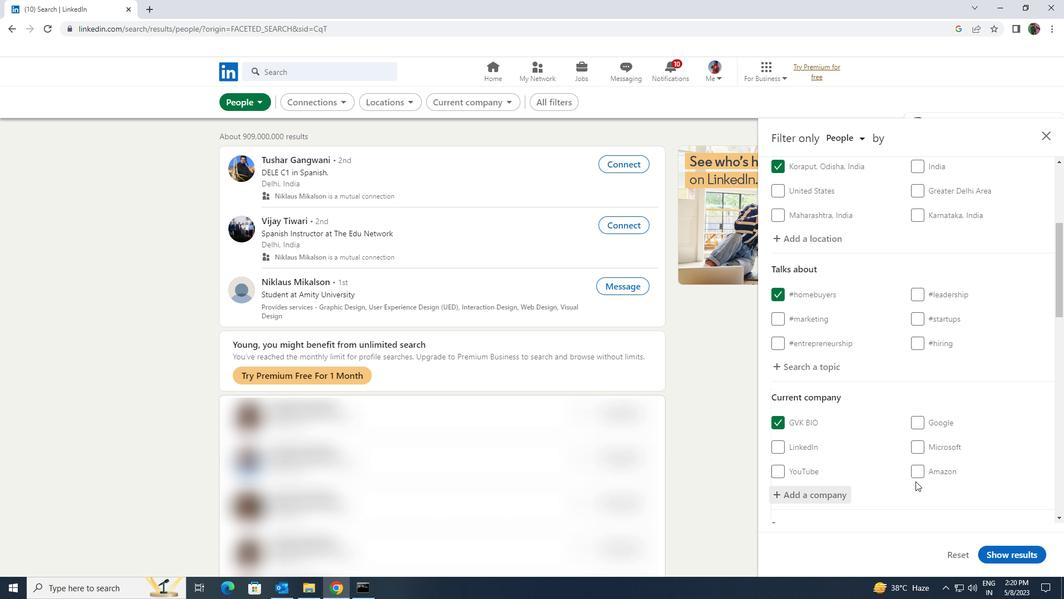 
Action: Mouse scrolled (916, 480) with delta (0, 0)
Screenshot: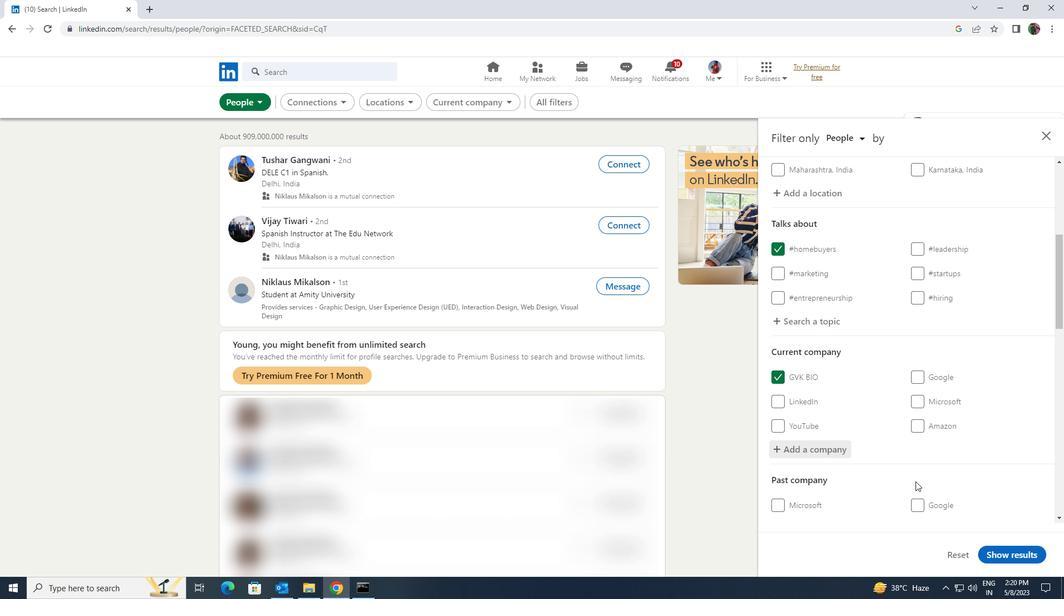 
Action: Mouse scrolled (916, 480) with delta (0, 0)
Screenshot: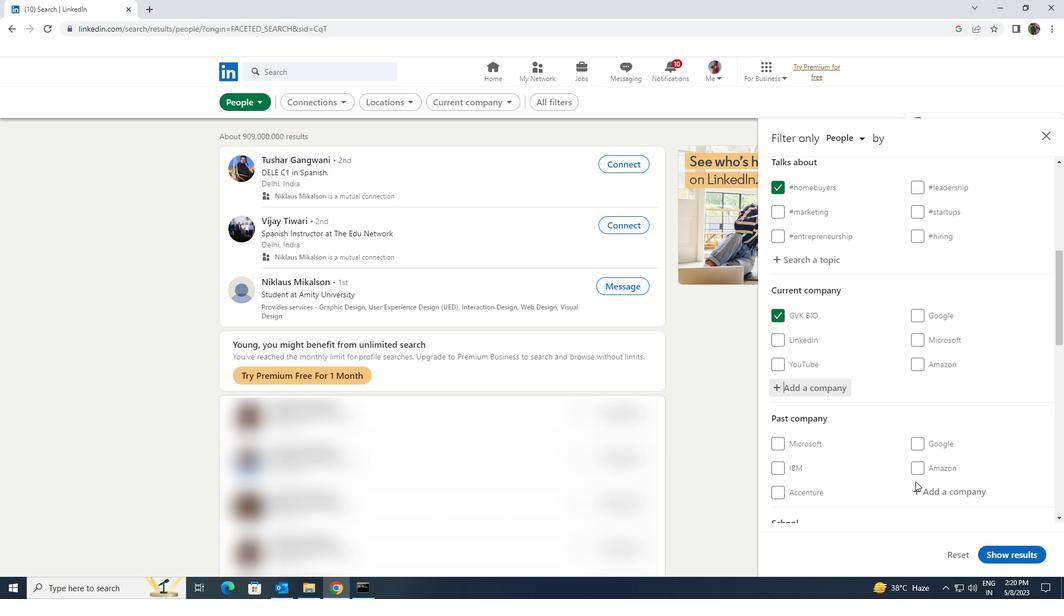 
Action: Mouse scrolled (916, 480) with delta (0, 0)
Screenshot: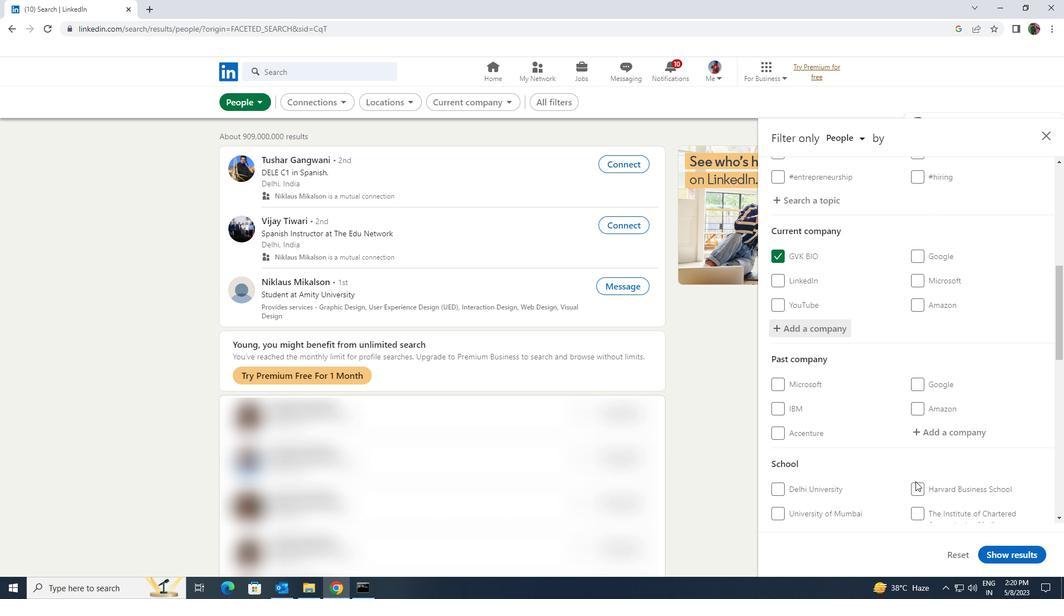 
Action: Mouse moved to (921, 484)
Screenshot: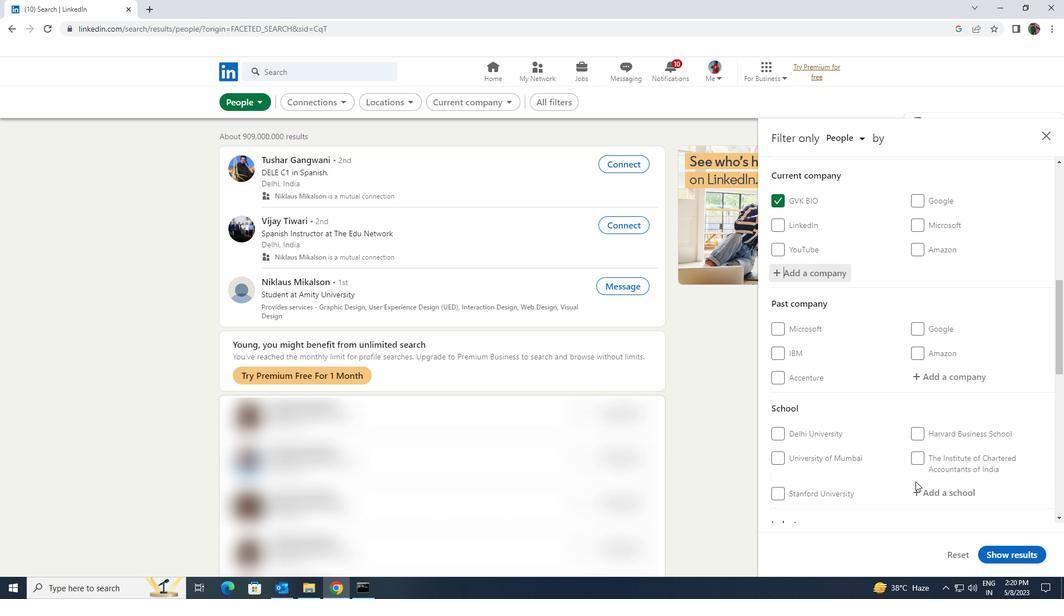 
Action: Mouse pressed left at (921, 484)
Screenshot: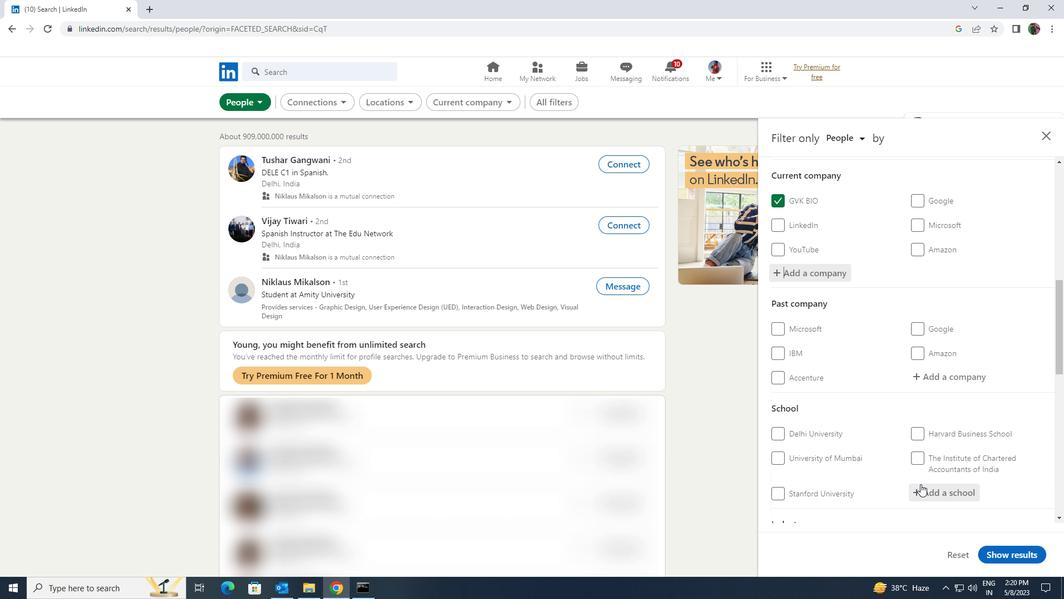 
Action: Key pressed <Key.shift><Key.shift><Key.shift><Key.shift><Key.shift>IIT<Key.space><Key.shift>BOMBAY
Screenshot: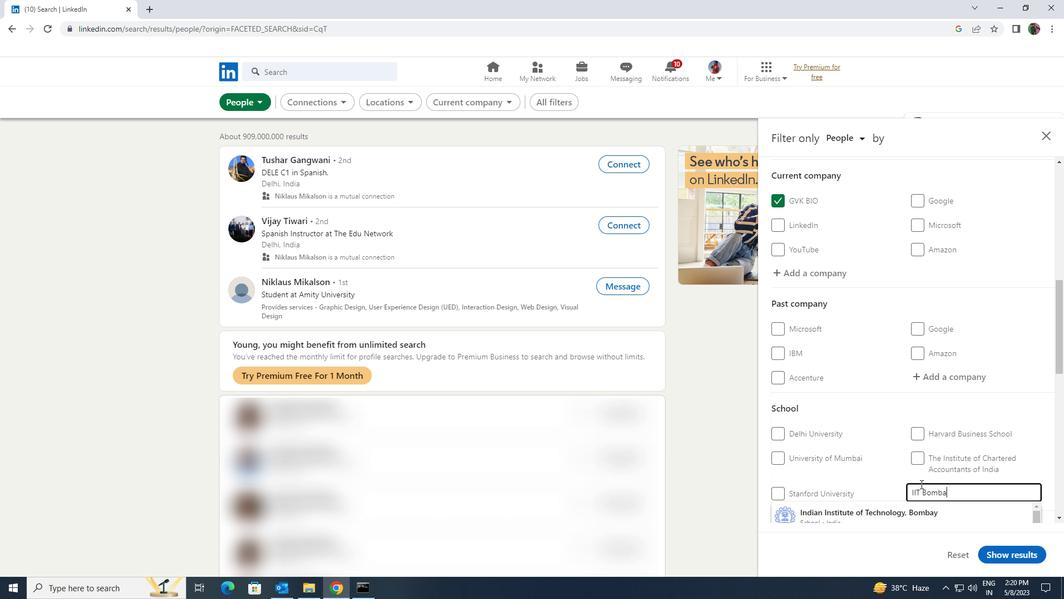 
Action: Mouse moved to (920, 480)
Screenshot: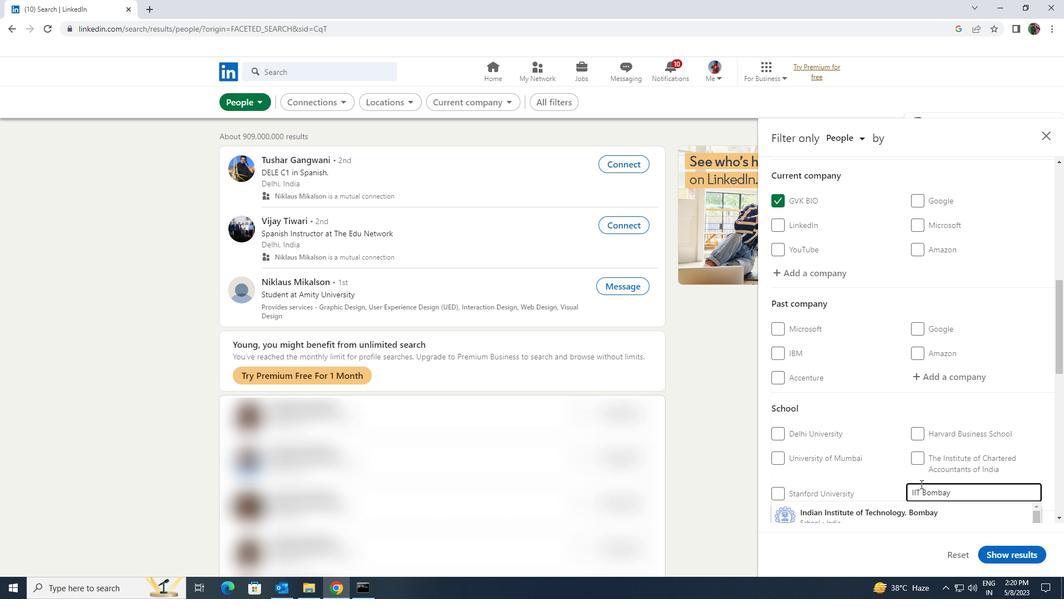
Action: Mouse scrolled (920, 479) with delta (0, 0)
Screenshot: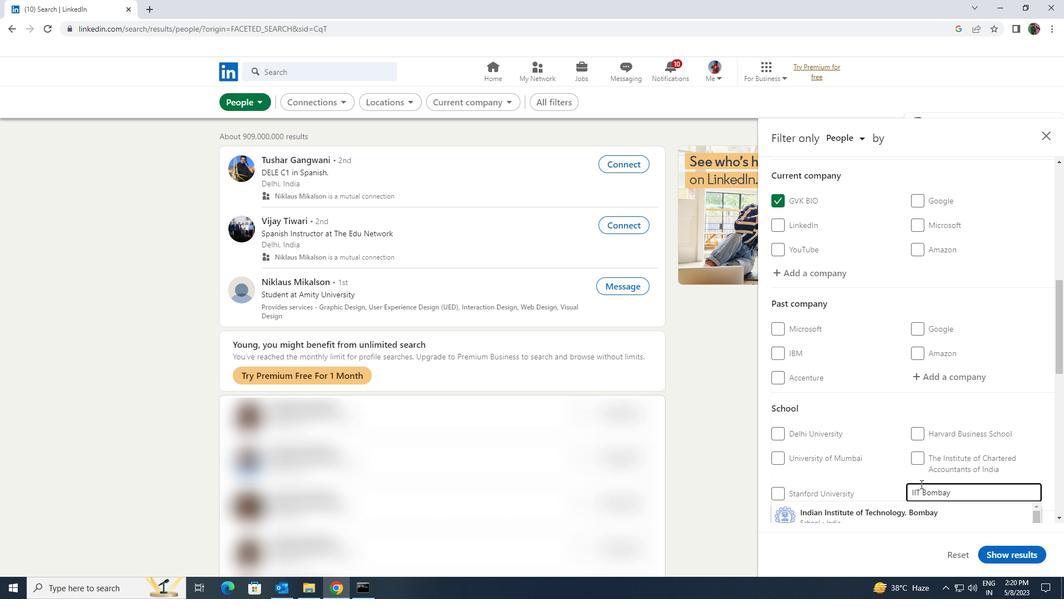
Action: Mouse moved to (919, 479)
Screenshot: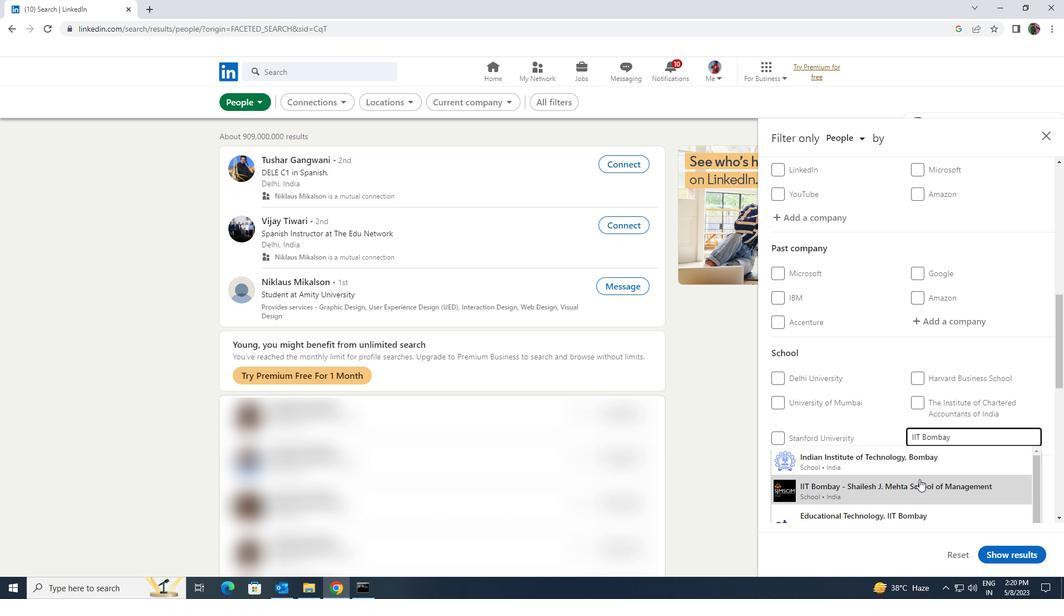 
Action: Mouse pressed left at (919, 479)
Screenshot: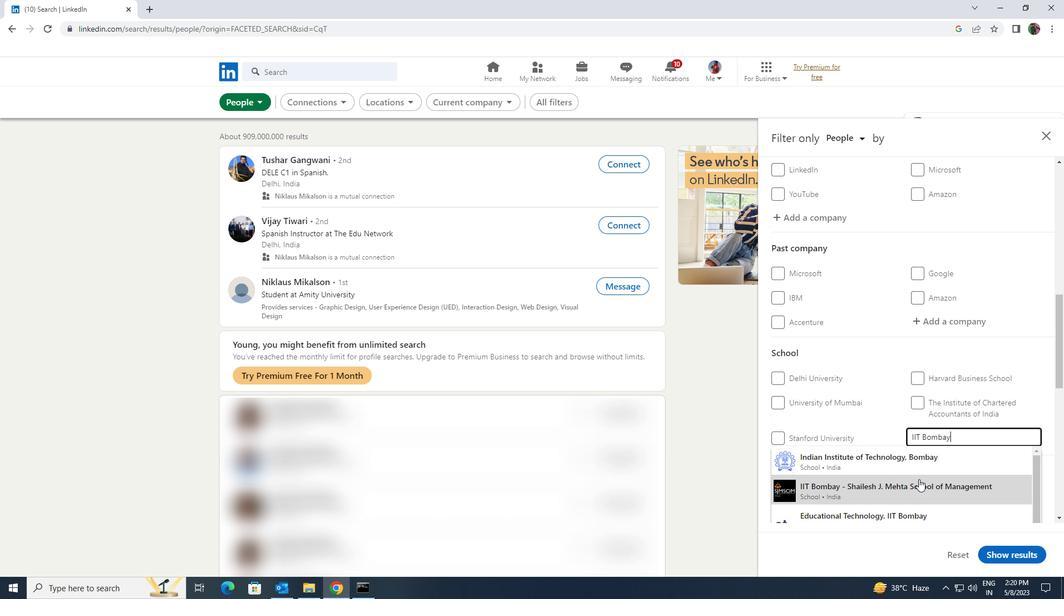 
Action: Mouse scrolled (919, 478) with delta (0, 0)
Screenshot: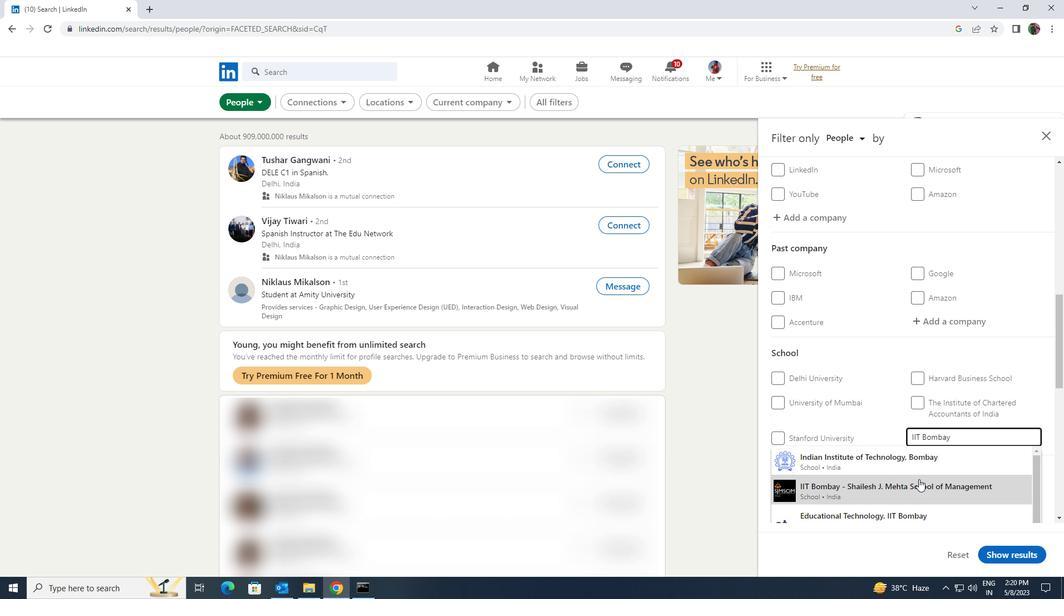 
Action: Mouse scrolled (919, 478) with delta (0, 0)
Screenshot: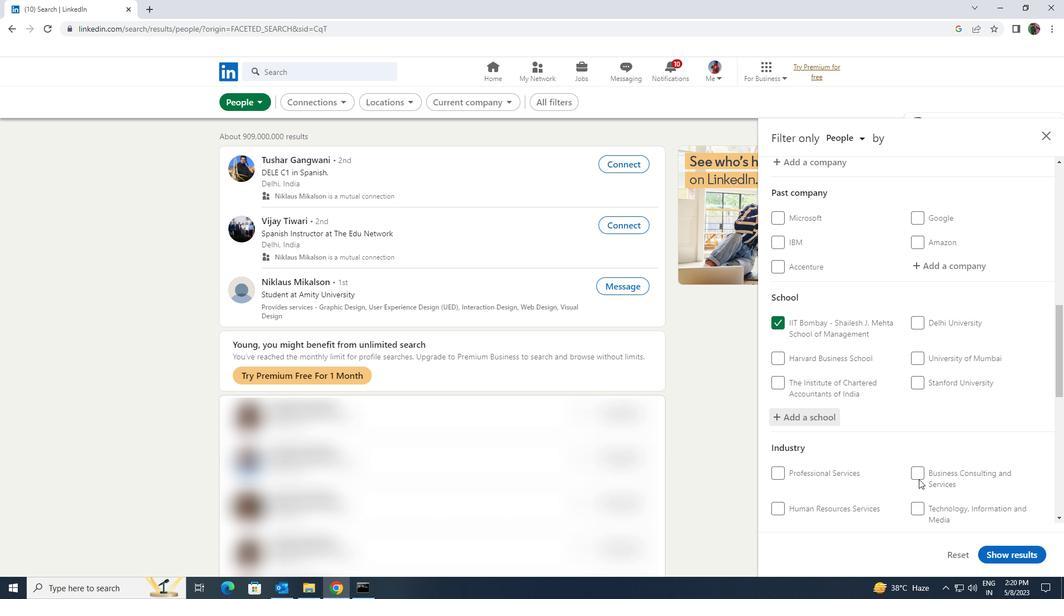 
Action: Mouse moved to (918, 485)
Screenshot: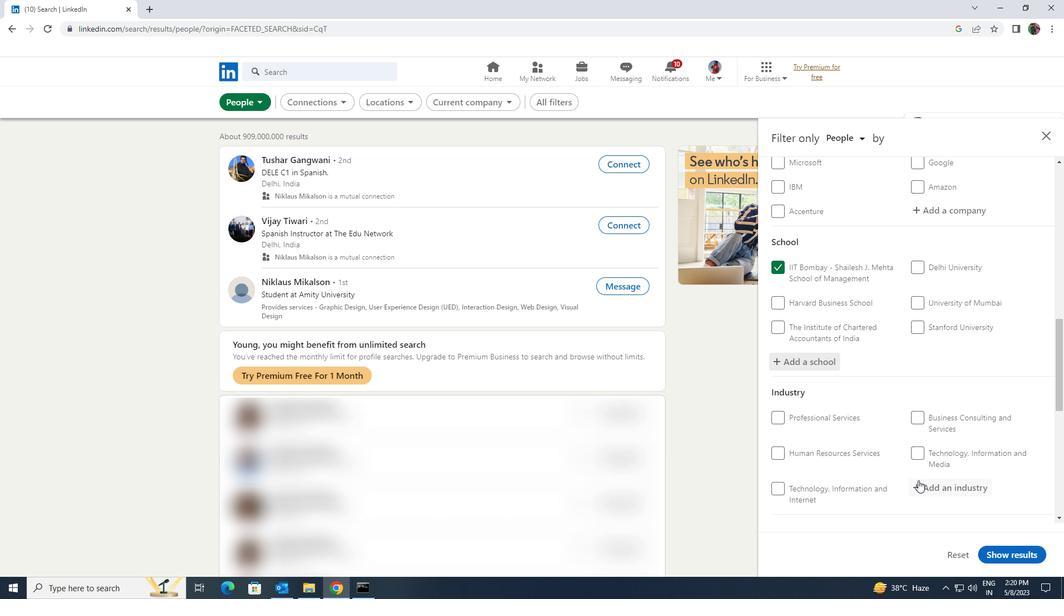 
Action: Mouse pressed left at (918, 485)
Screenshot: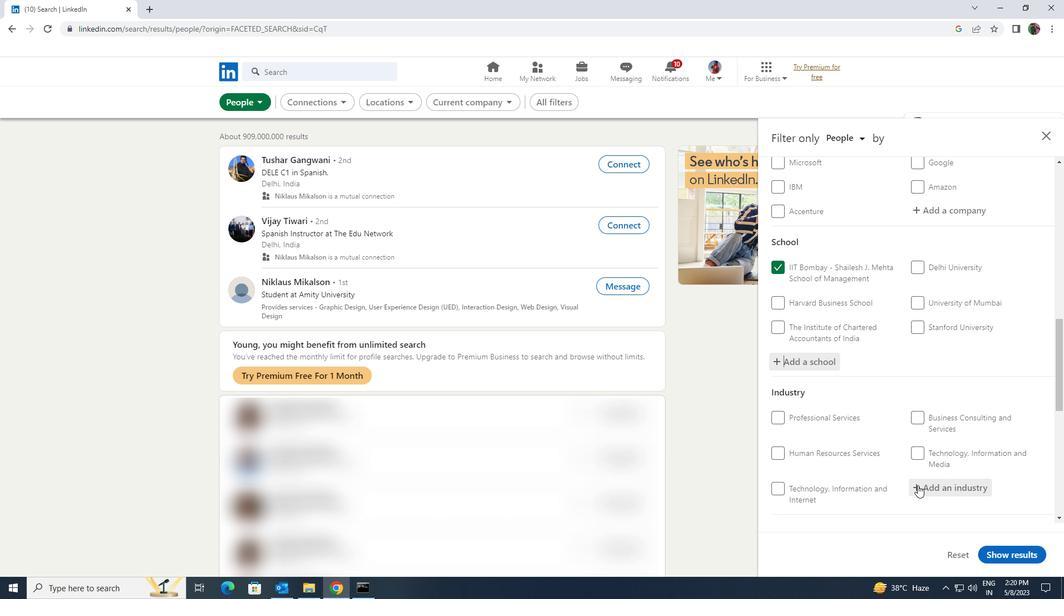 
Action: Key pressed <Key.shift>CIRCU
Screenshot: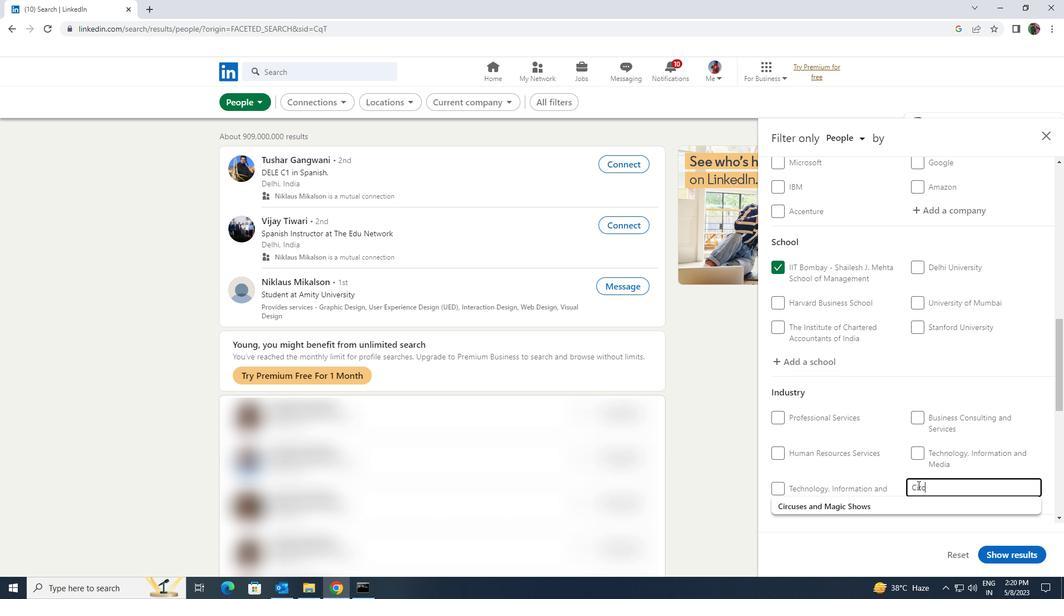 
Action: Mouse moved to (918, 501)
Screenshot: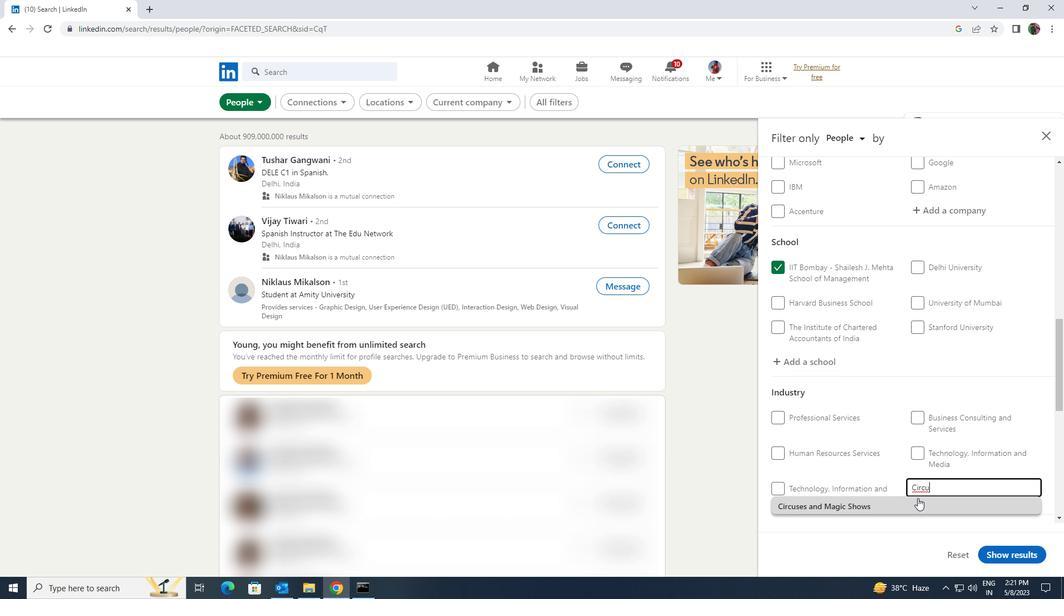 
Action: Mouse pressed left at (918, 501)
Screenshot: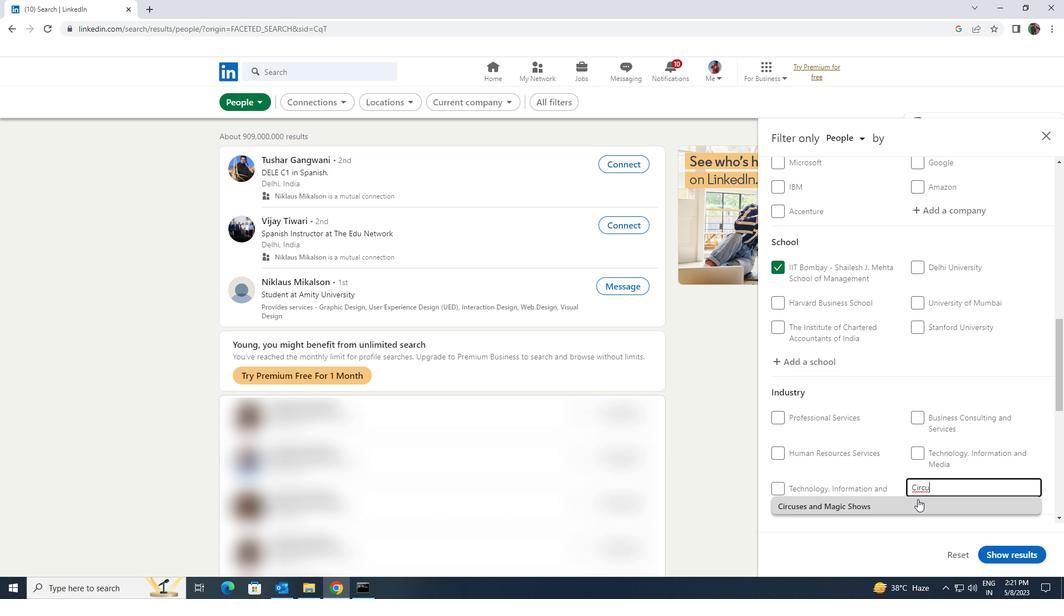 
Action: Mouse moved to (922, 489)
Screenshot: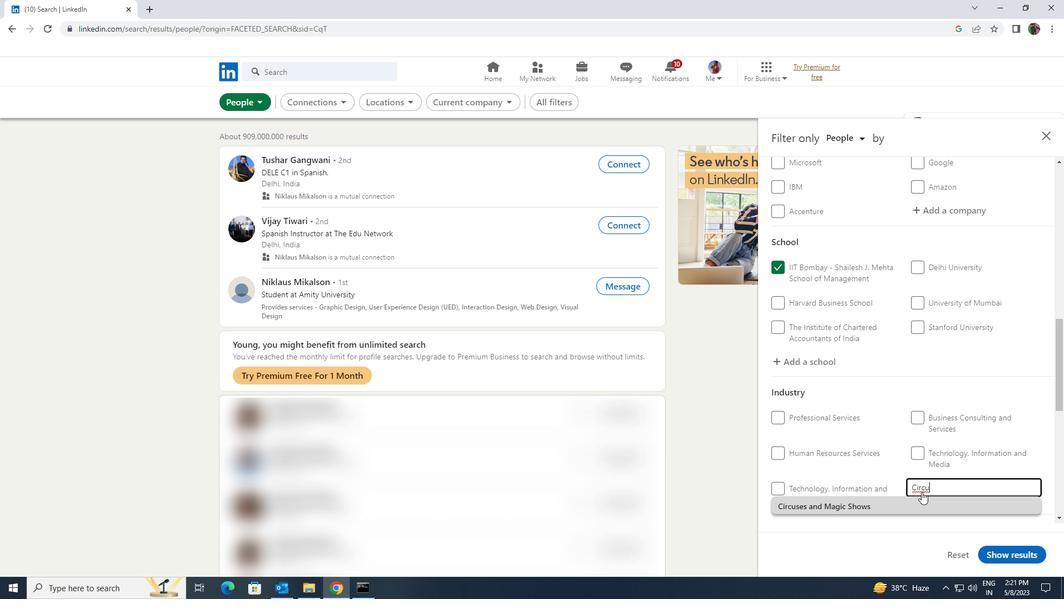 
Action: Mouse scrolled (922, 488) with delta (0, 0)
Screenshot: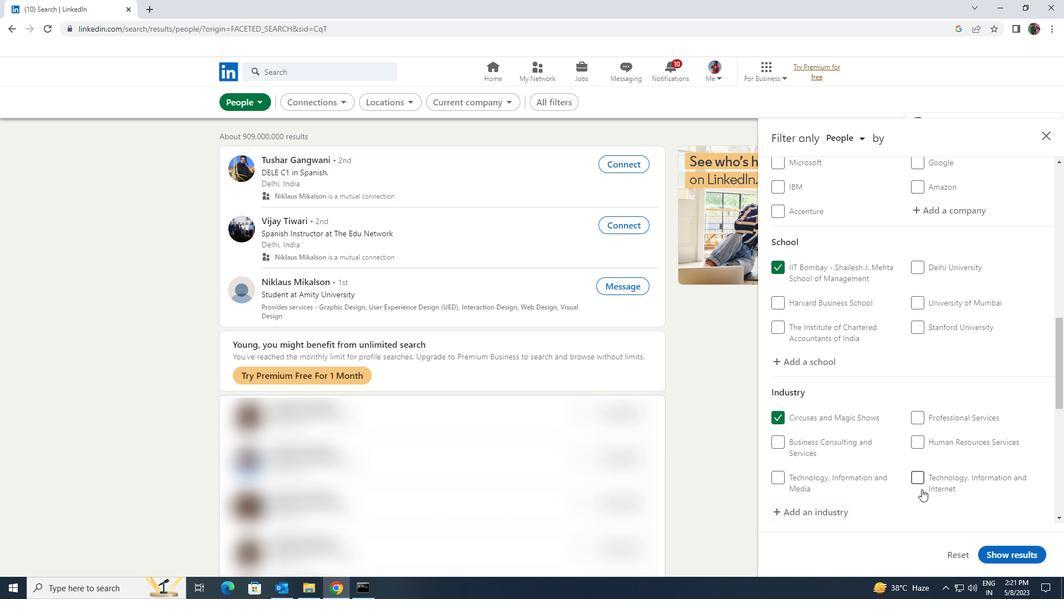 
Action: Mouse scrolled (922, 488) with delta (0, 0)
Screenshot: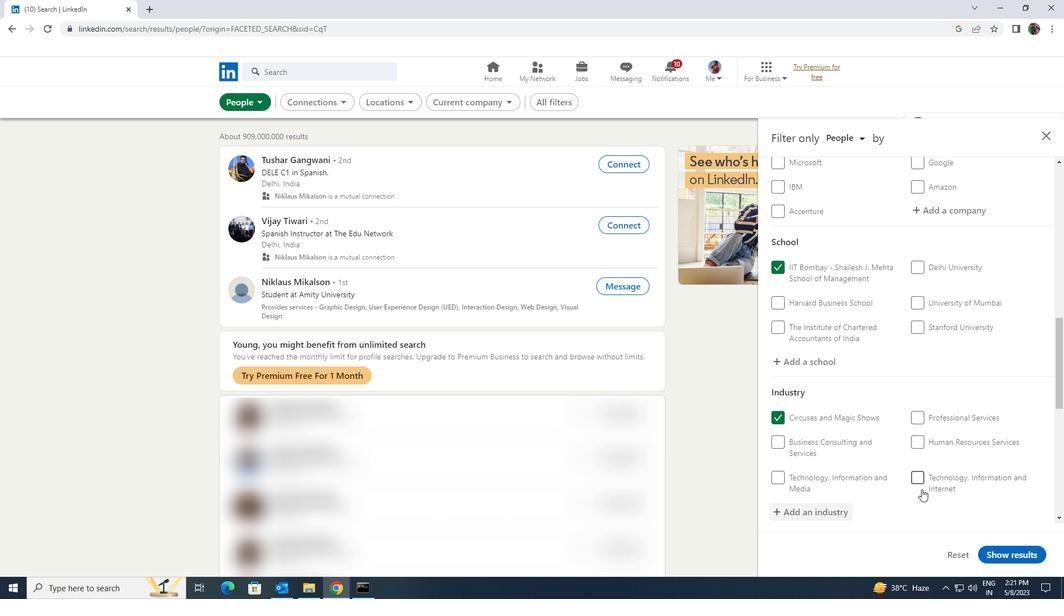 
Action: Mouse scrolled (922, 488) with delta (0, 0)
Screenshot: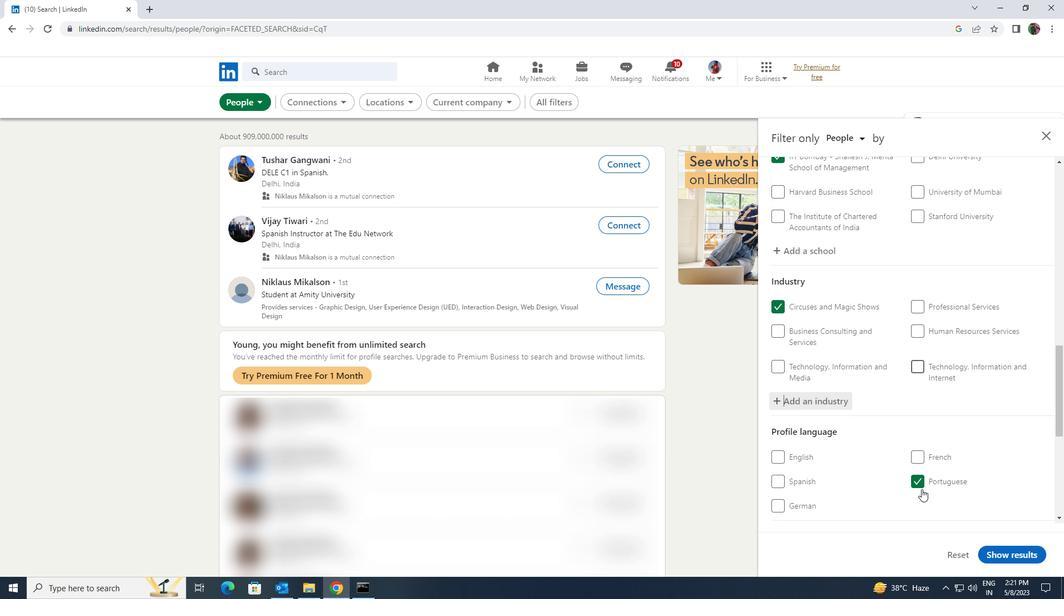 
Action: Mouse scrolled (922, 488) with delta (0, 0)
Screenshot: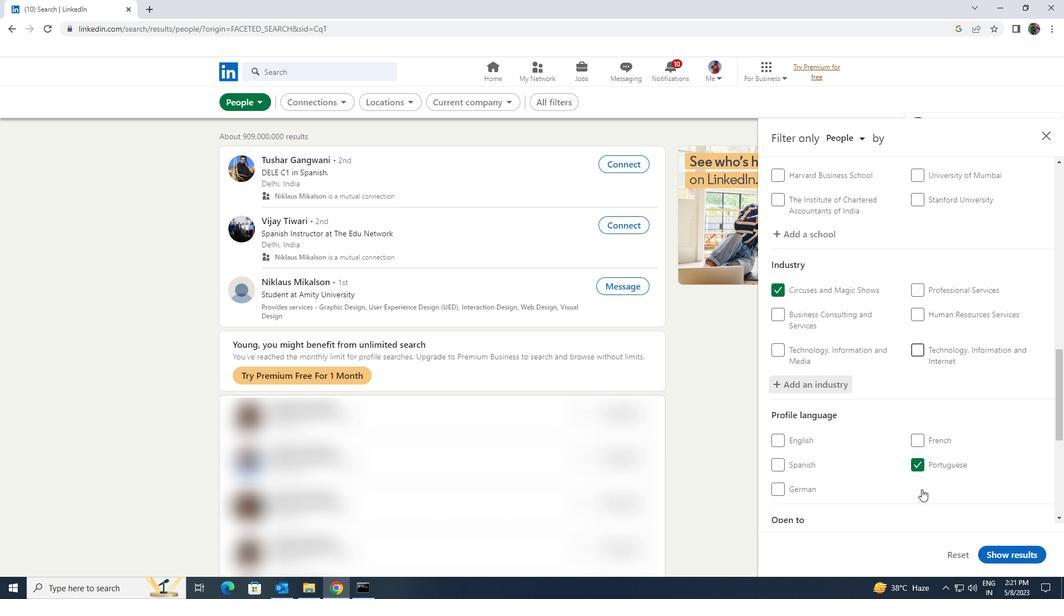 
Action: Mouse scrolled (922, 488) with delta (0, 0)
Screenshot: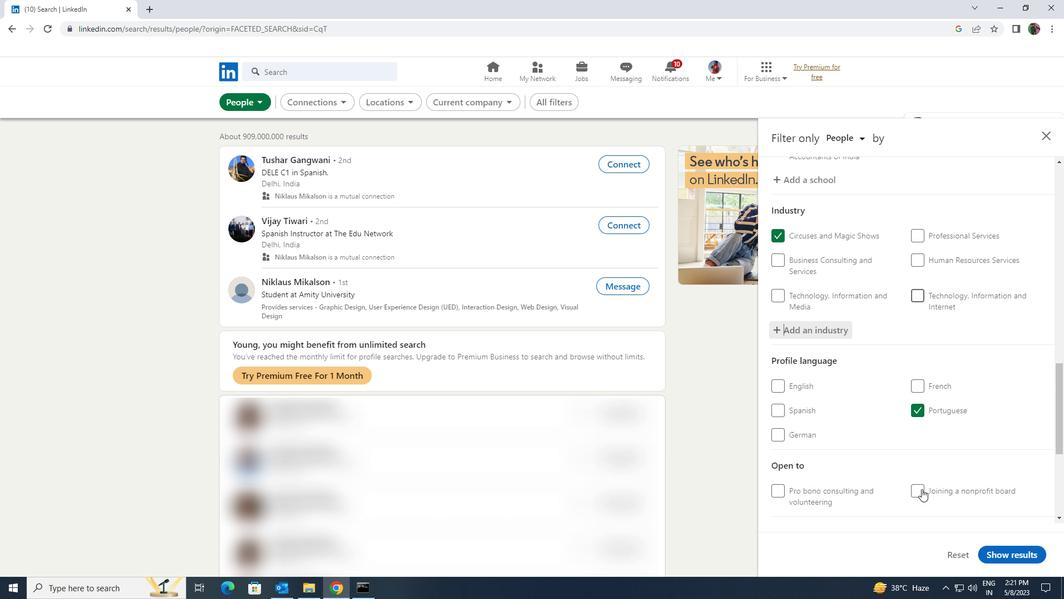 
Action: Mouse scrolled (922, 488) with delta (0, 0)
Screenshot: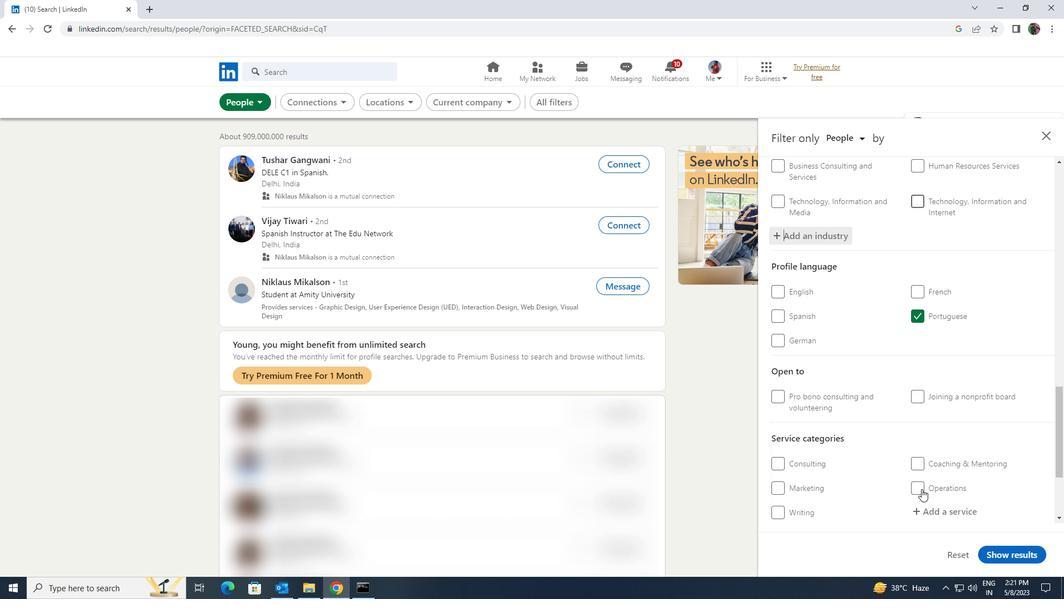 
Action: Mouse moved to (929, 457)
Screenshot: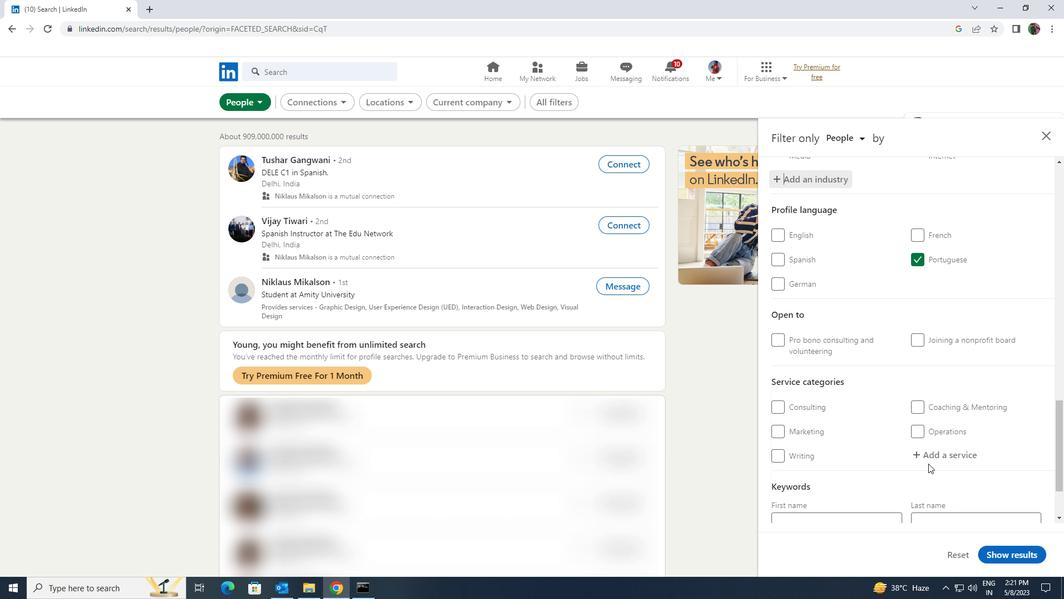 
Action: Mouse pressed left at (929, 457)
Screenshot: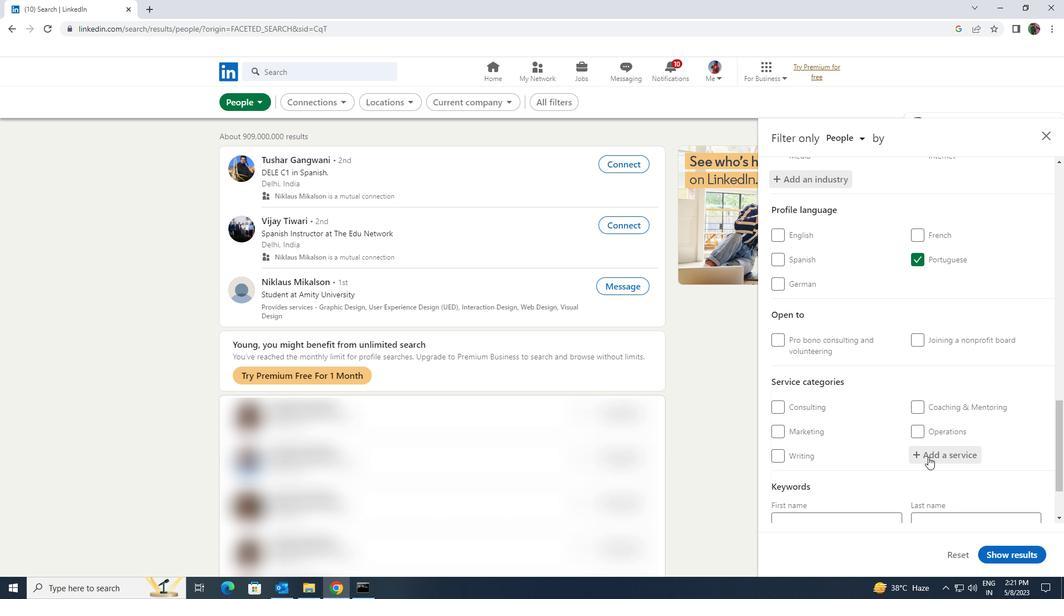 
Action: Mouse moved to (927, 456)
Screenshot: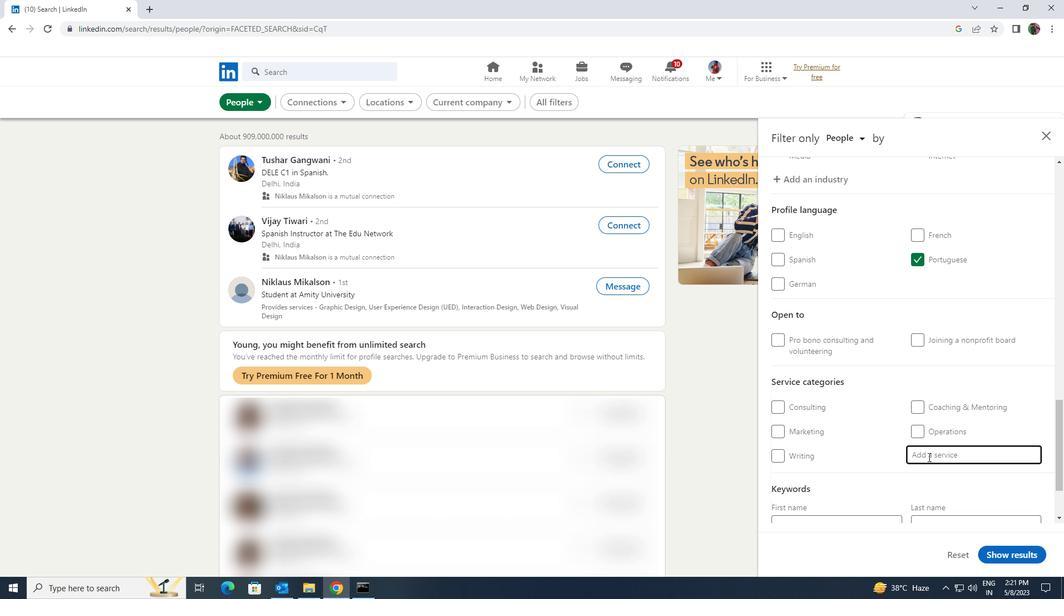 
Action: Key pressed <Key.shift><Key.shift><Key.shift><Key.shift>WEALTH<Key.space><Key.shift><Key.shift><Key.shift>MANAGEMENT
Screenshot: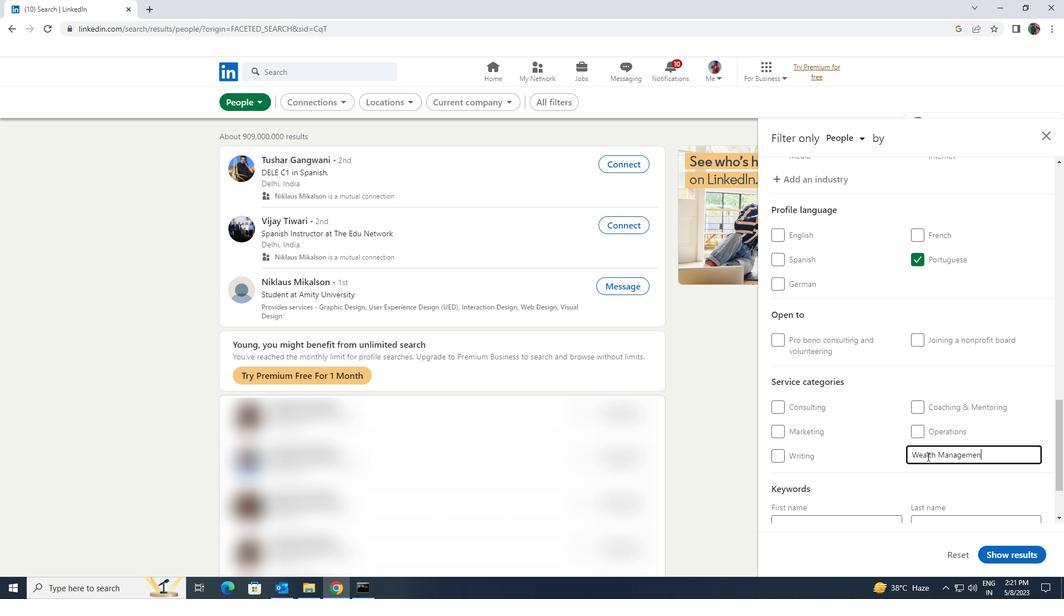 
Action: Mouse moved to (920, 453)
Screenshot: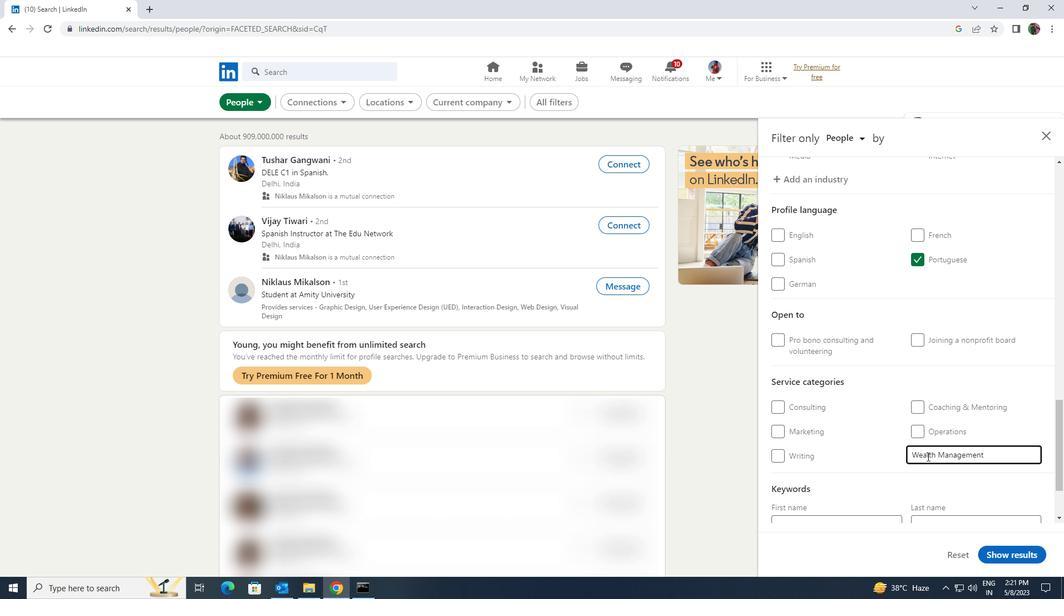 
Action: Mouse scrolled (920, 453) with delta (0, 0)
Screenshot: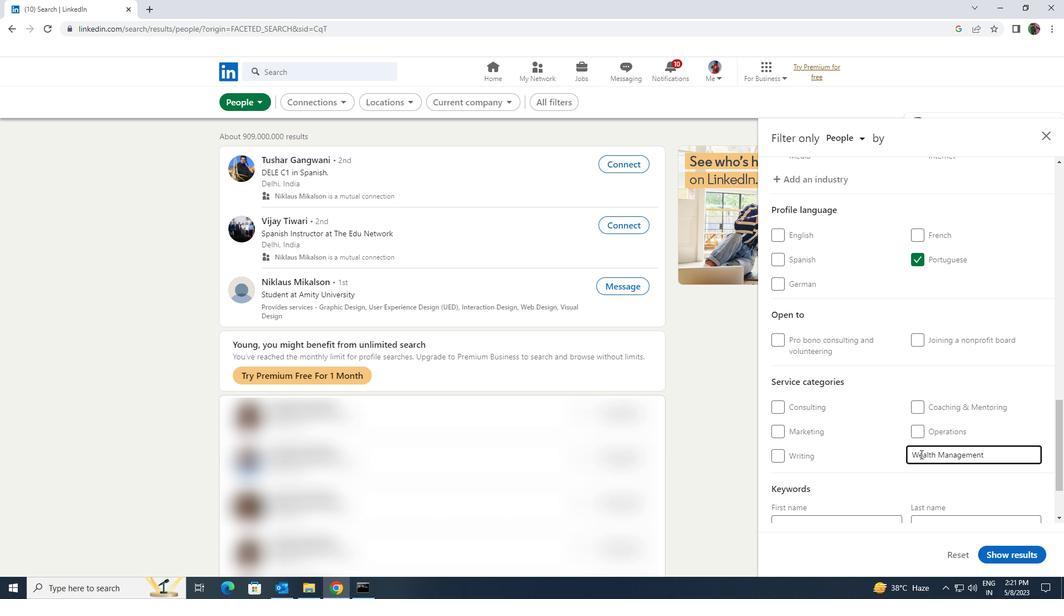 
Action: Mouse scrolled (920, 453) with delta (0, 0)
Screenshot: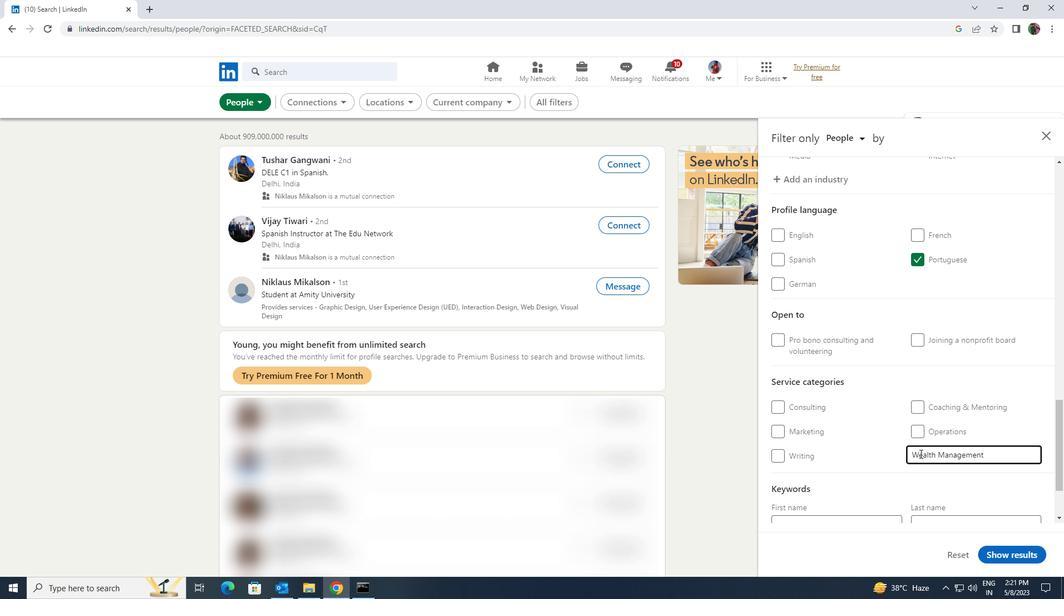 
Action: Mouse moved to (885, 468)
Screenshot: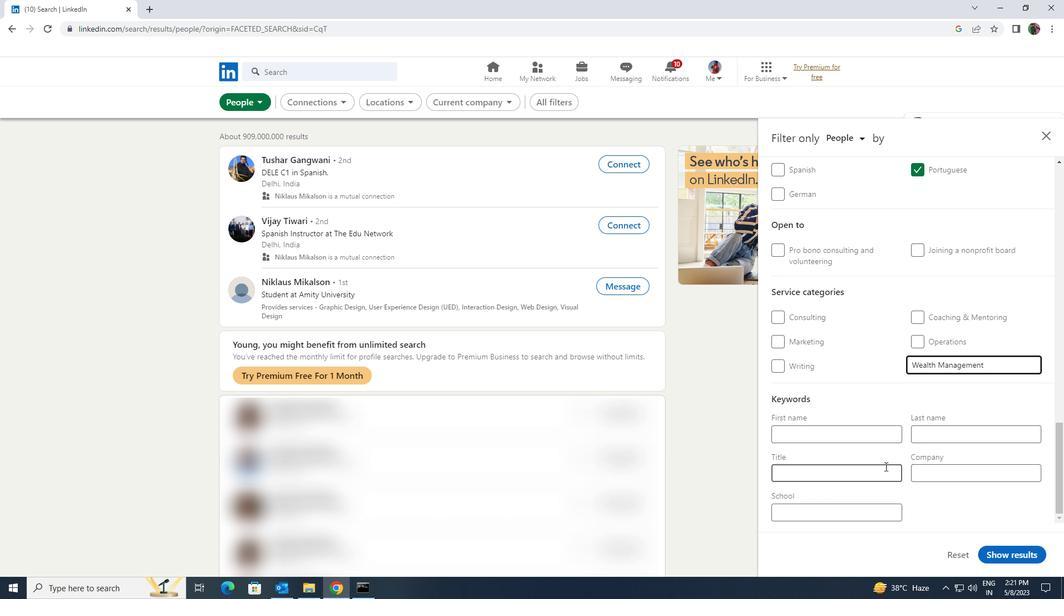
Action: Mouse pressed left at (885, 468)
Screenshot: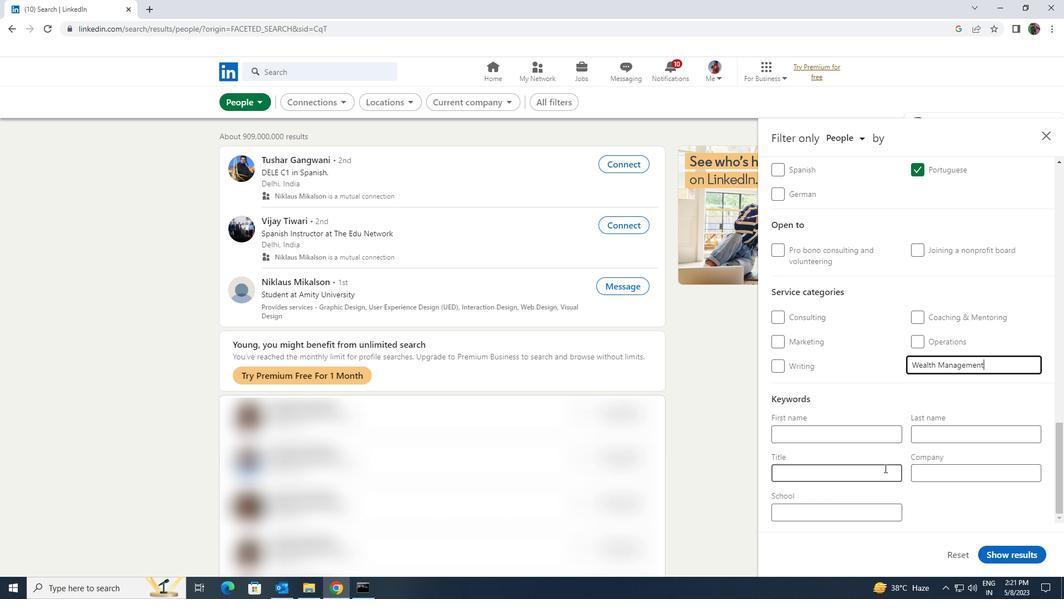 
Action: Key pressed <Key.shift><Key.shift><Key.shift><Key.shift><Key.shift>MANAGER
Screenshot: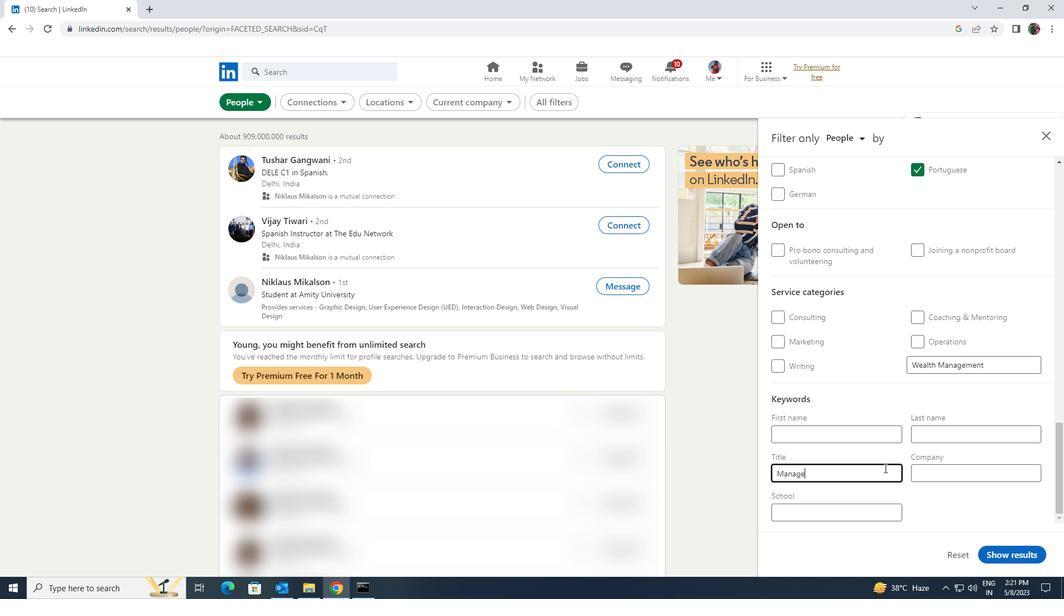 
Action: Mouse moved to (992, 547)
Screenshot: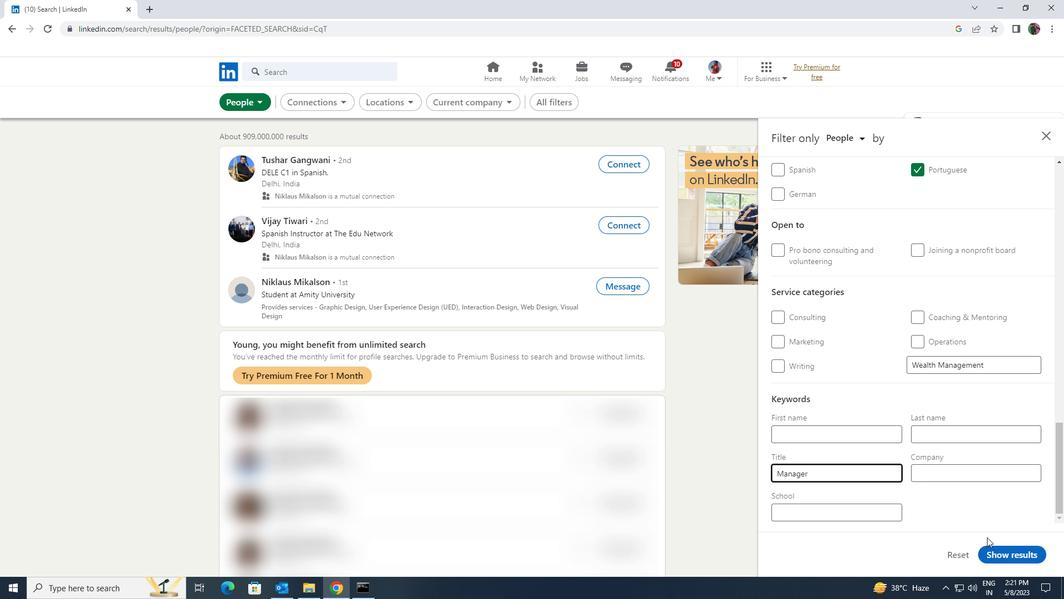 
Action: Mouse pressed left at (992, 547)
Screenshot: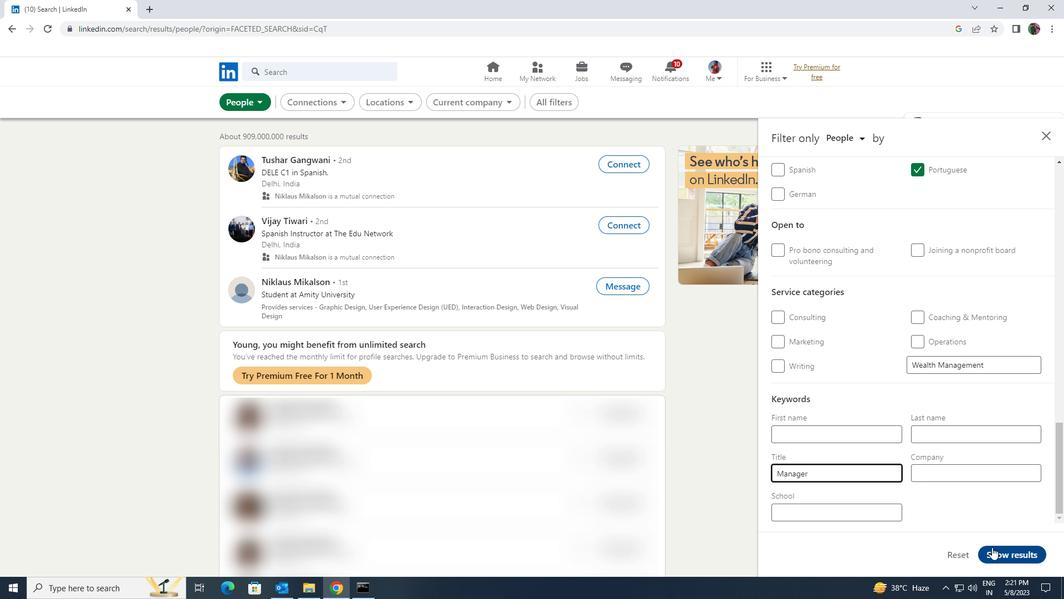 
